 Task: Create a rule from the Agile list, Priority changed -> Complete task in the project AgileDesign if Priority Cleared then Complete Task
Action: Mouse moved to (1160, 104)
Screenshot: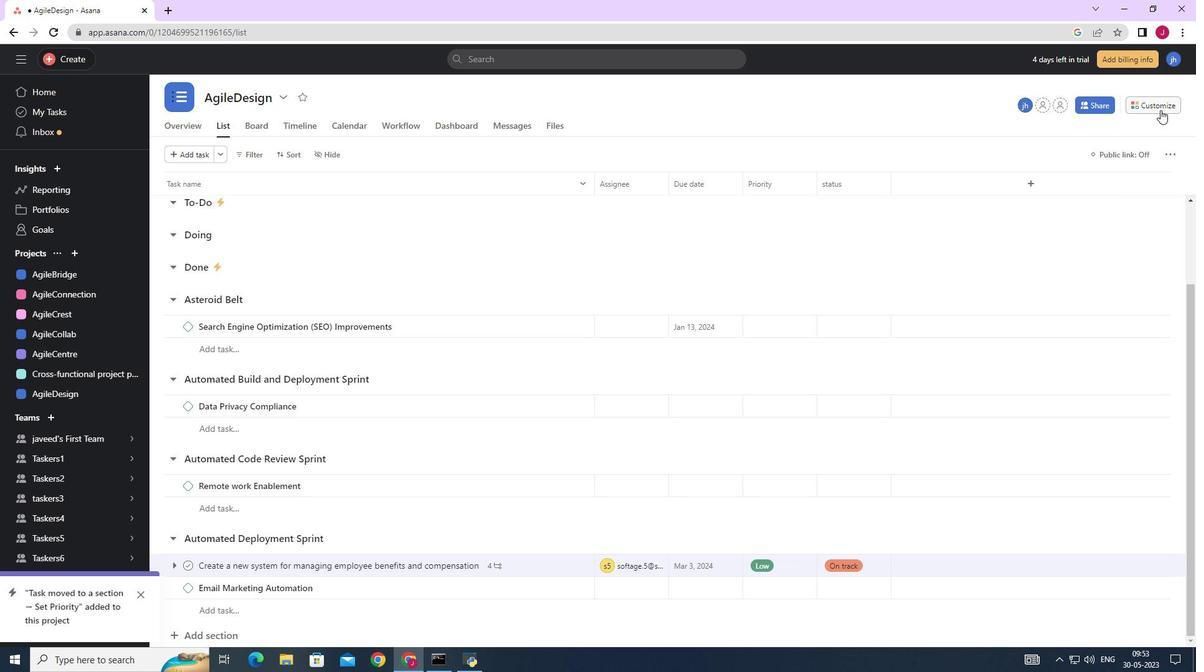 
Action: Mouse pressed left at (1160, 104)
Screenshot: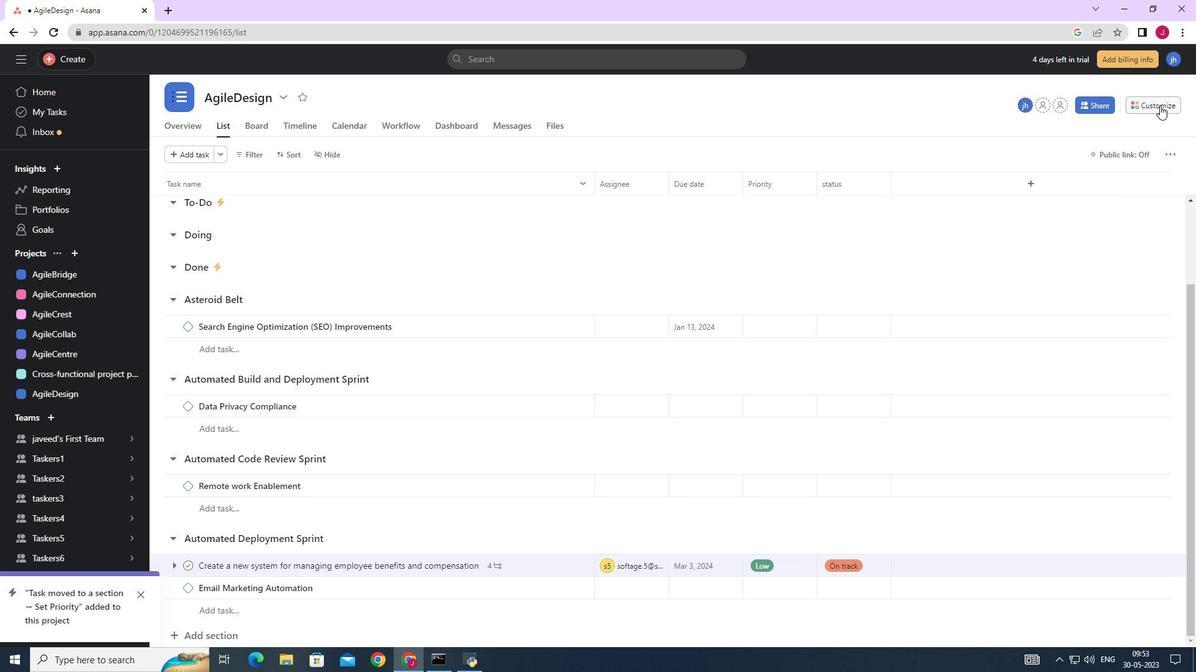 
Action: Mouse moved to (942, 273)
Screenshot: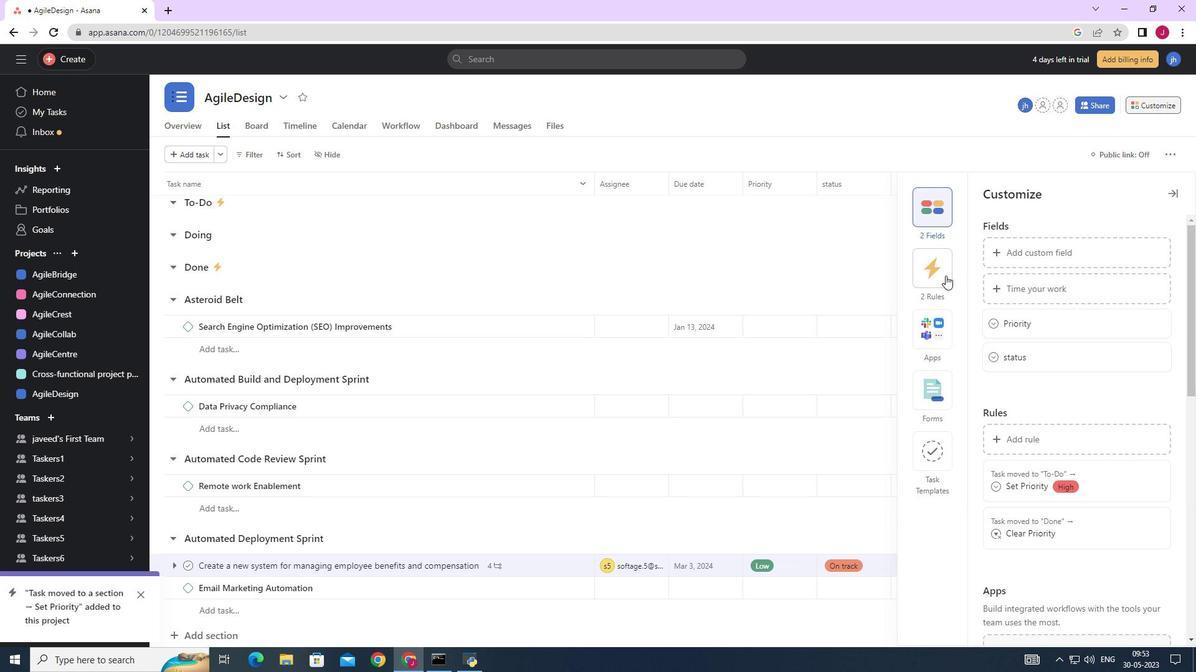 
Action: Mouse pressed left at (942, 273)
Screenshot: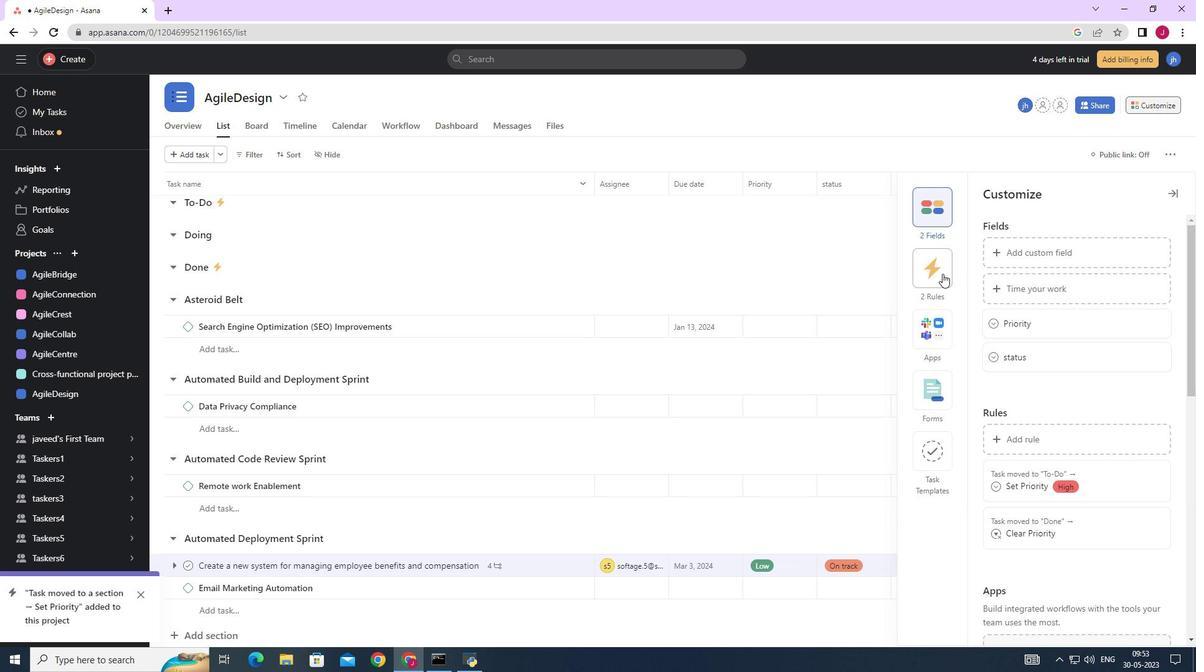 
Action: Mouse moved to (1038, 253)
Screenshot: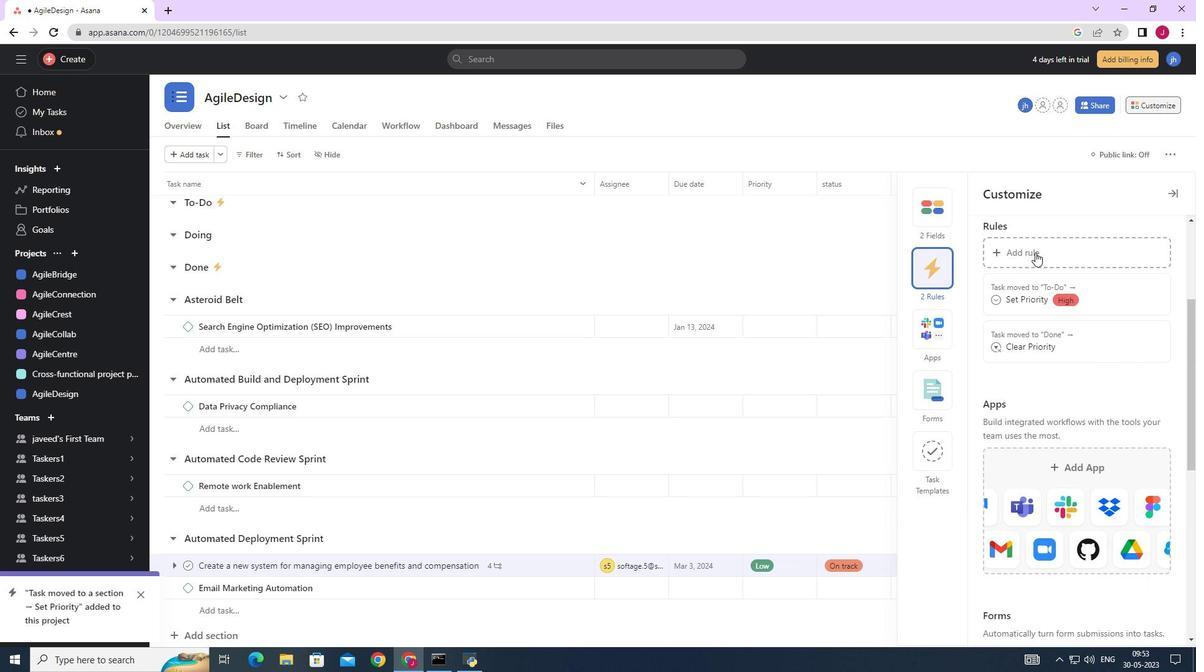
Action: Mouse pressed left at (1038, 253)
Screenshot: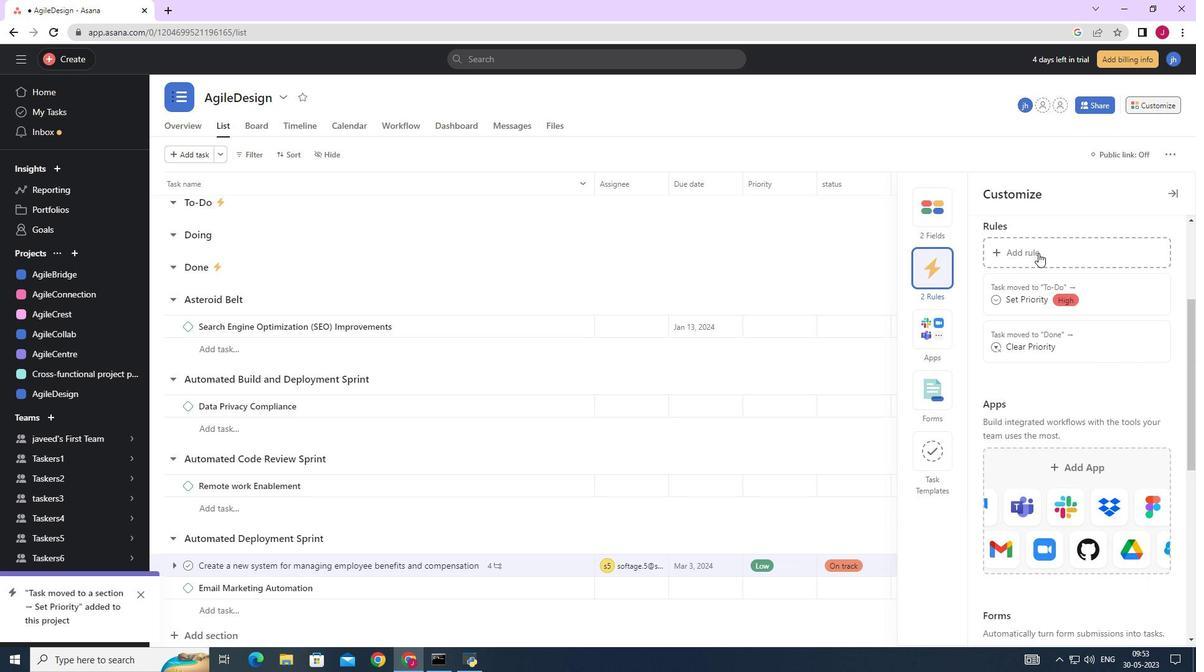 
Action: Mouse moved to (267, 160)
Screenshot: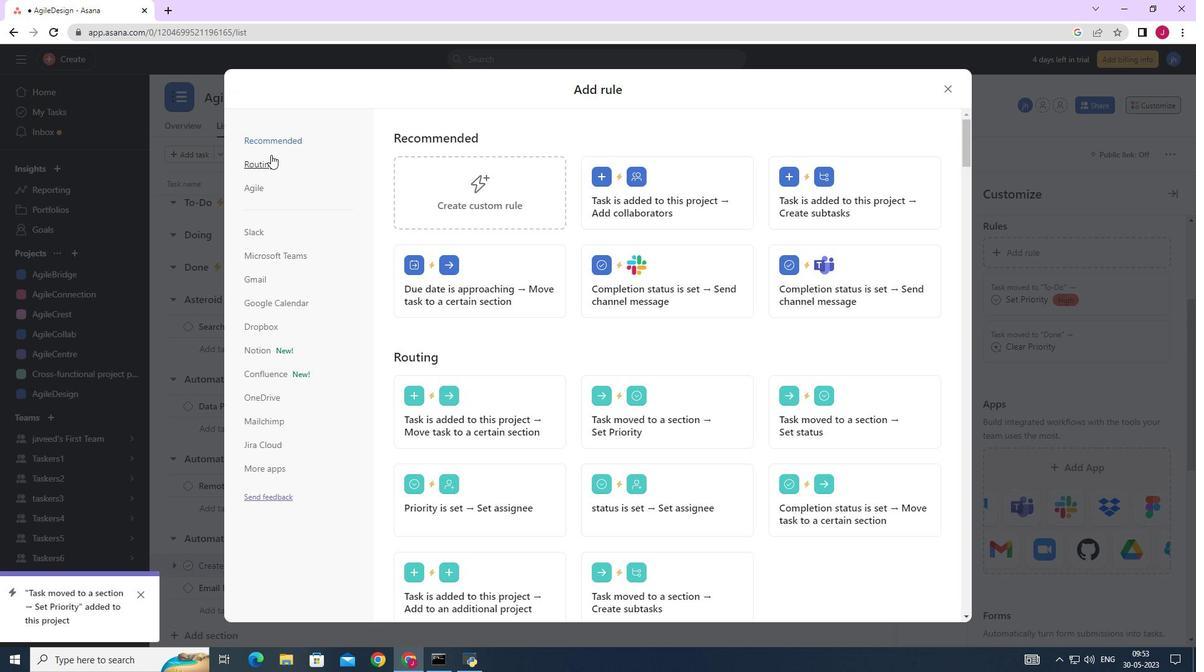 
Action: Mouse pressed left at (267, 160)
Screenshot: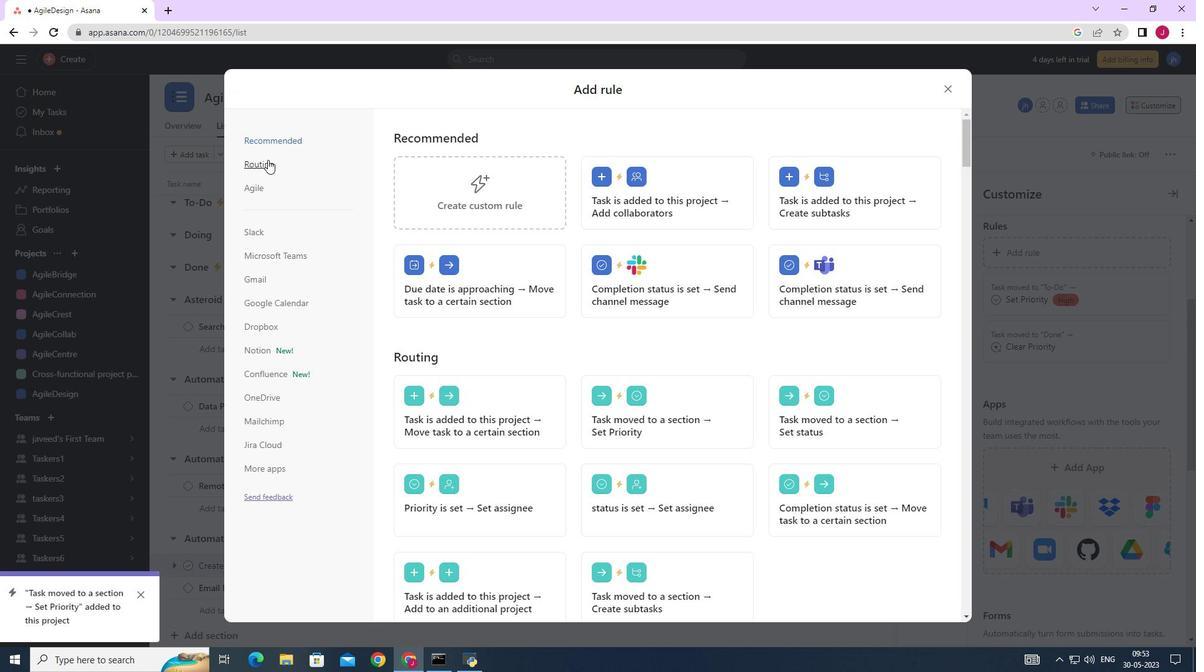 
Action: Mouse moved to (682, 188)
Screenshot: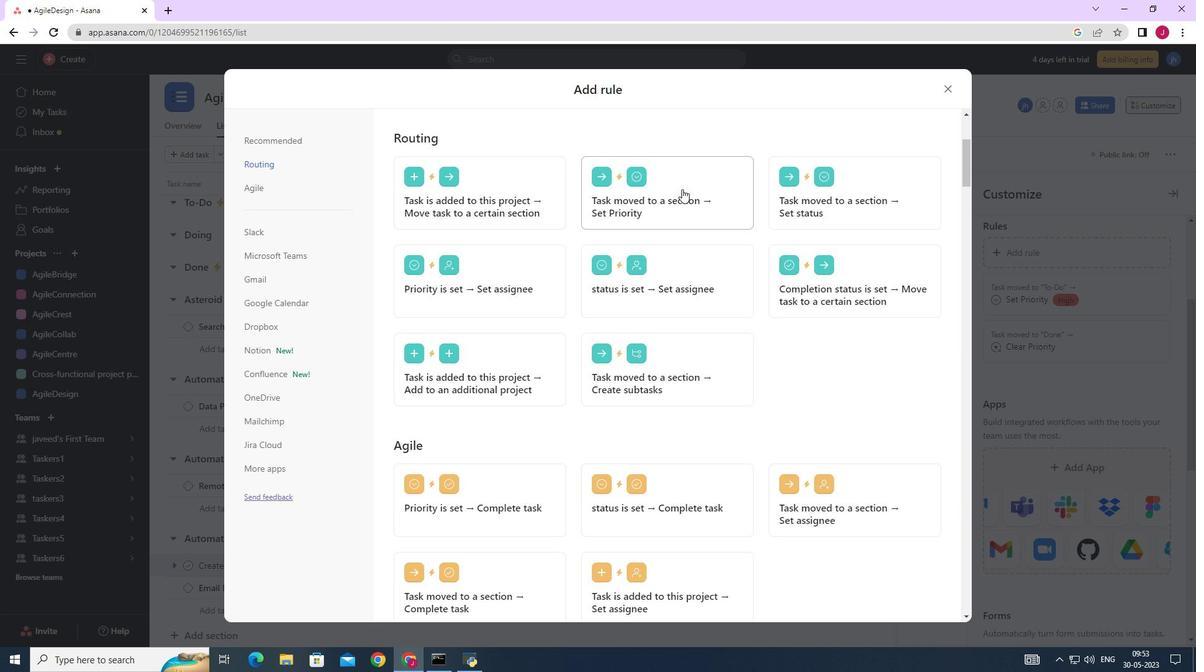 
Action: Mouse pressed left at (682, 188)
Screenshot: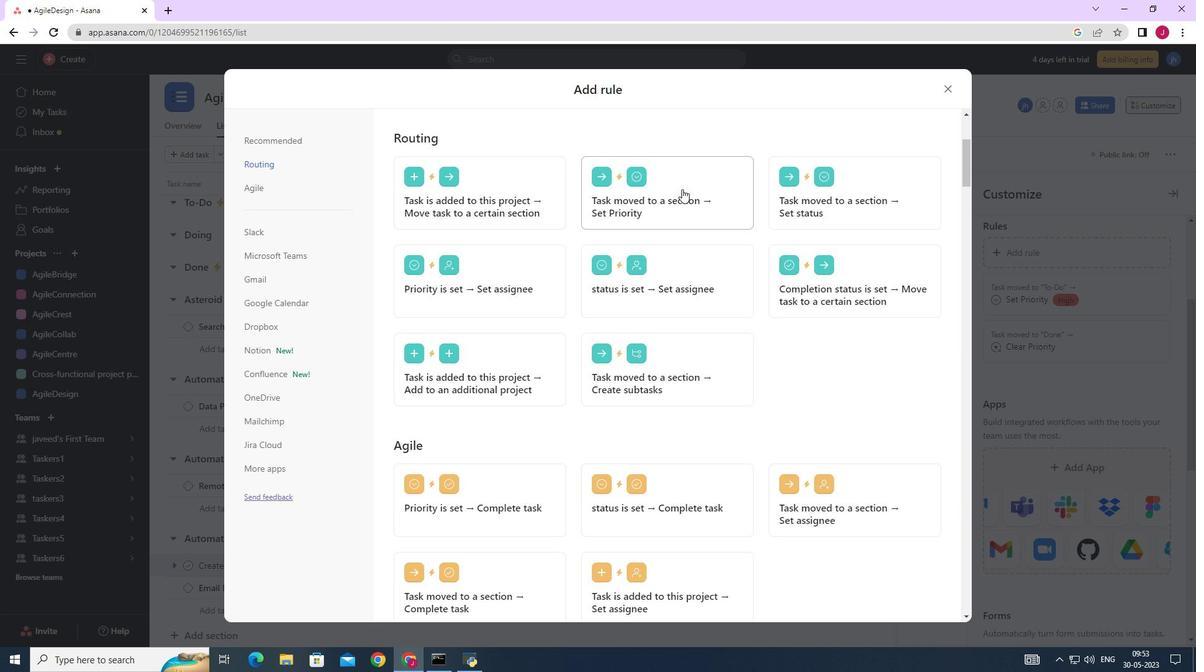 
Action: Mouse moved to (944, 87)
Screenshot: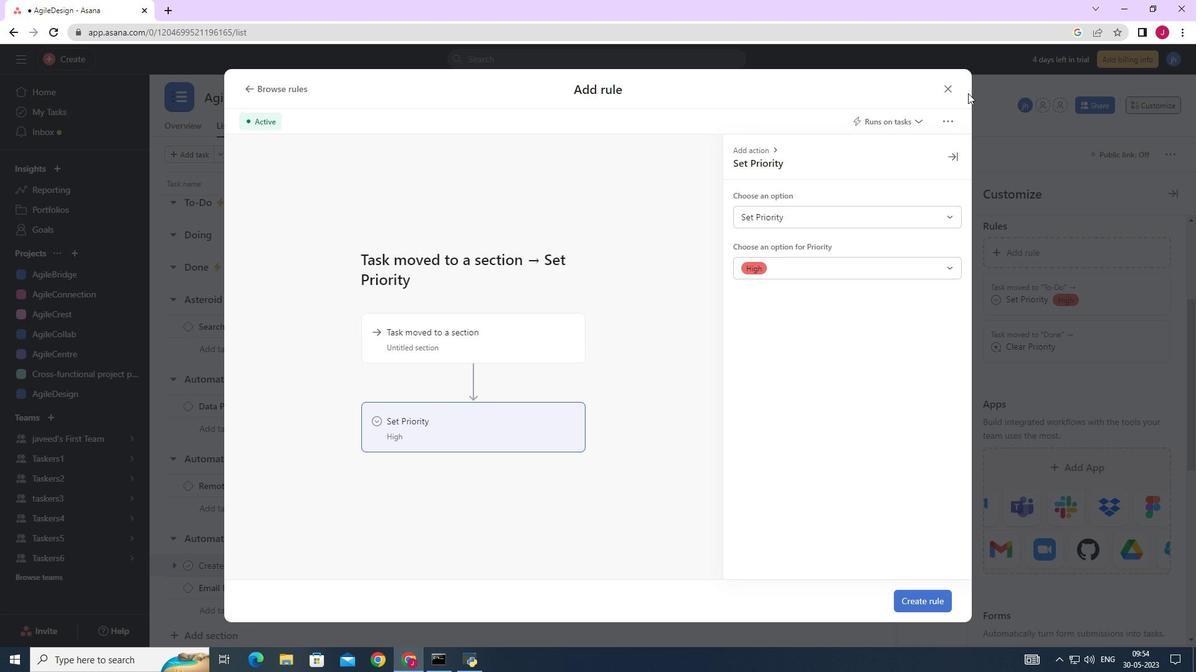 
Action: Mouse pressed left at (944, 87)
Screenshot: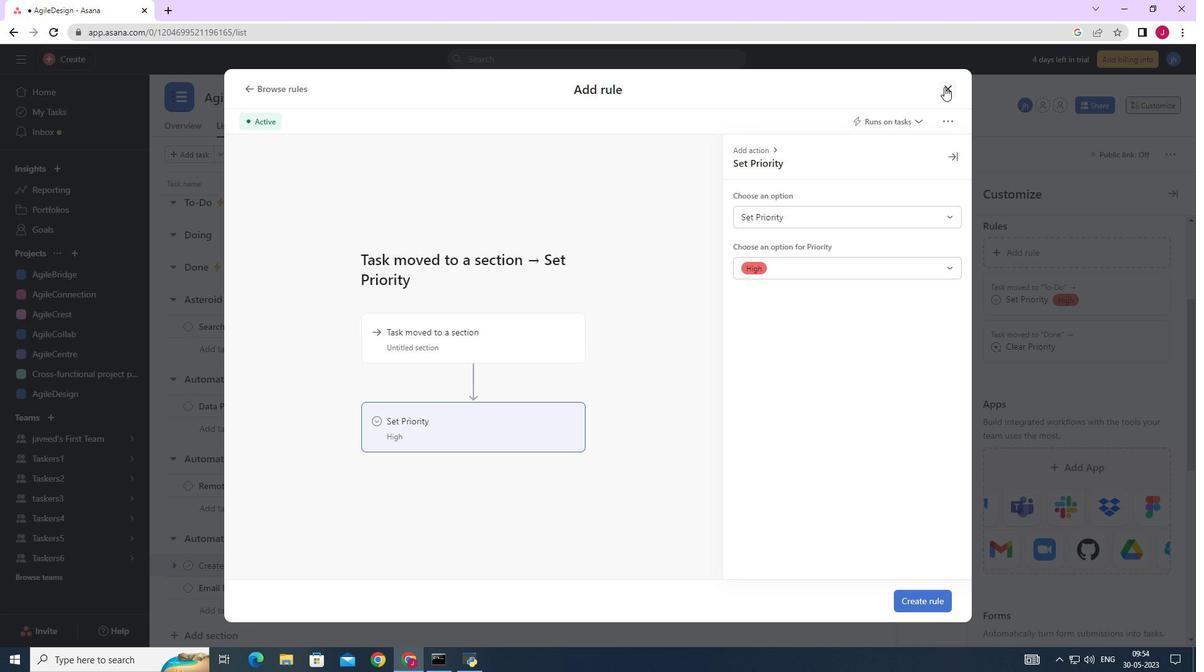 
Action: Mouse moved to (935, 259)
Screenshot: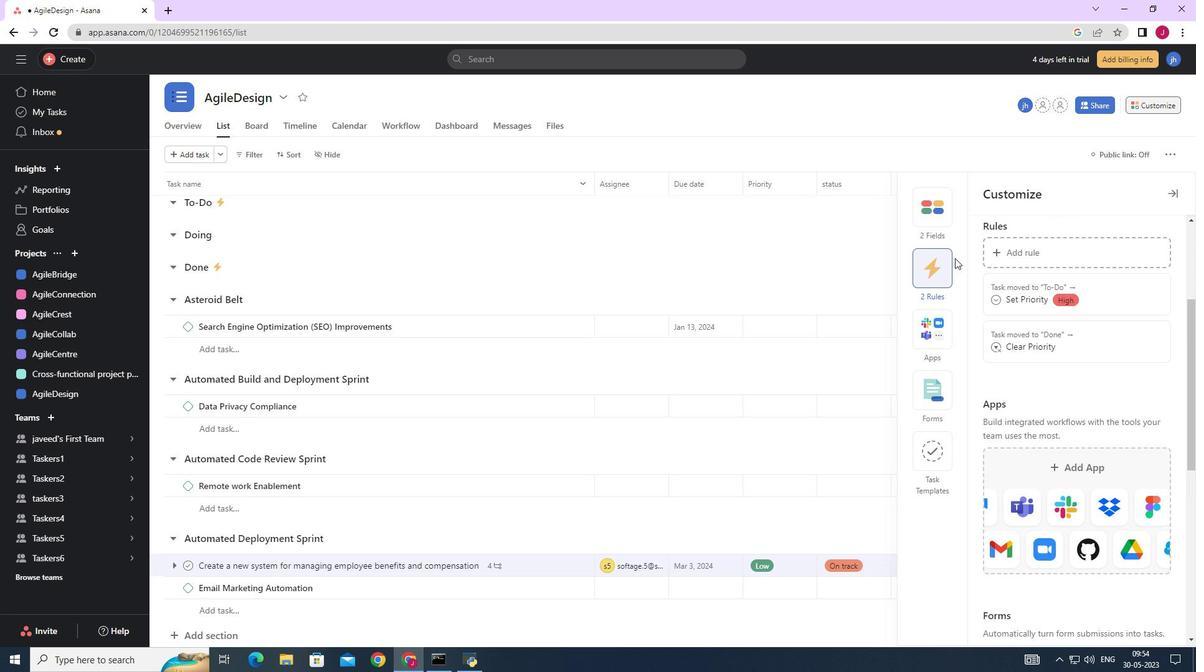 
Action: Mouse pressed left at (935, 259)
Screenshot: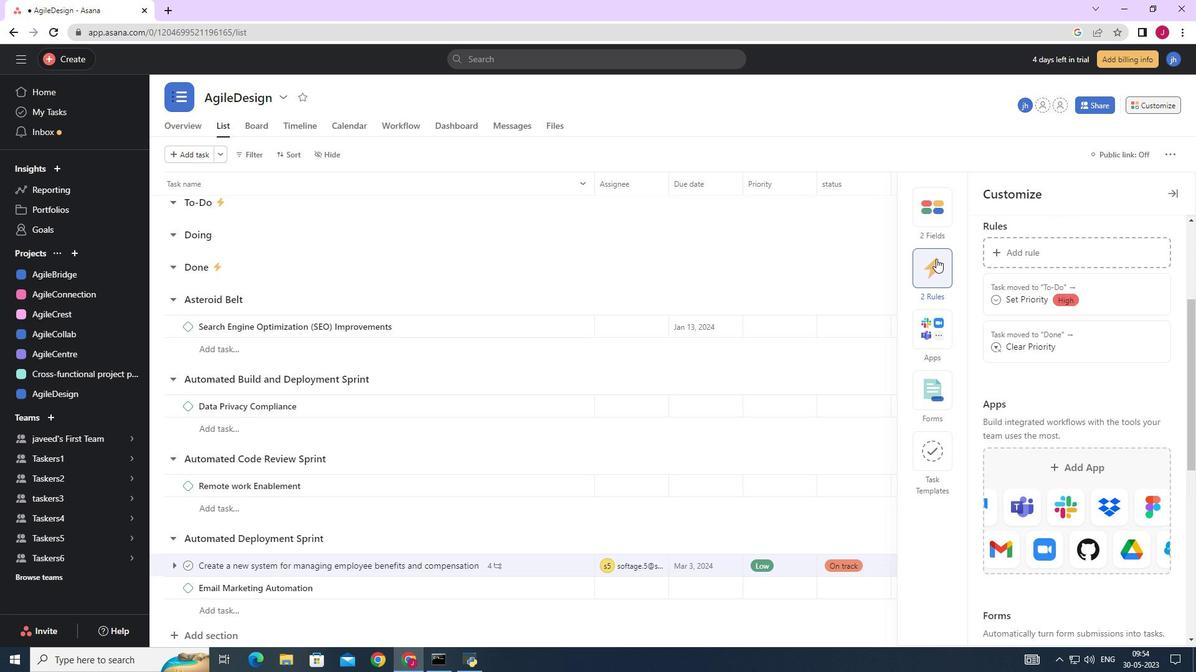 
Action: Mouse moved to (935, 259)
Screenshot: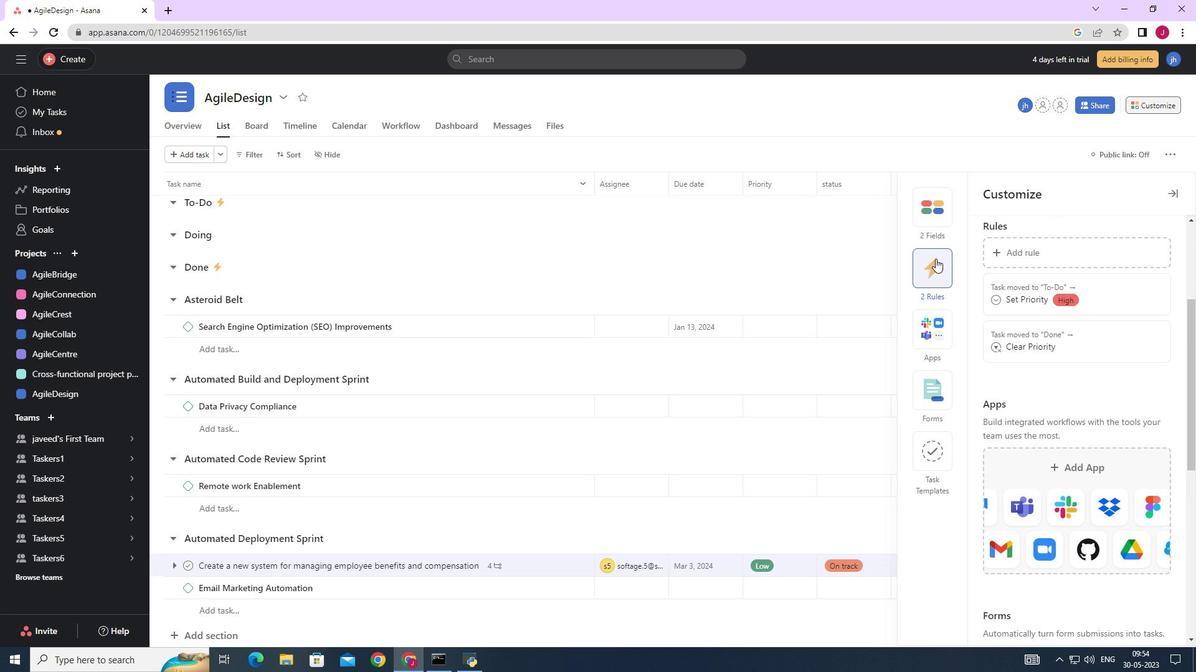 
Action: Mouse pressed left at (935, 259)
Screenshot: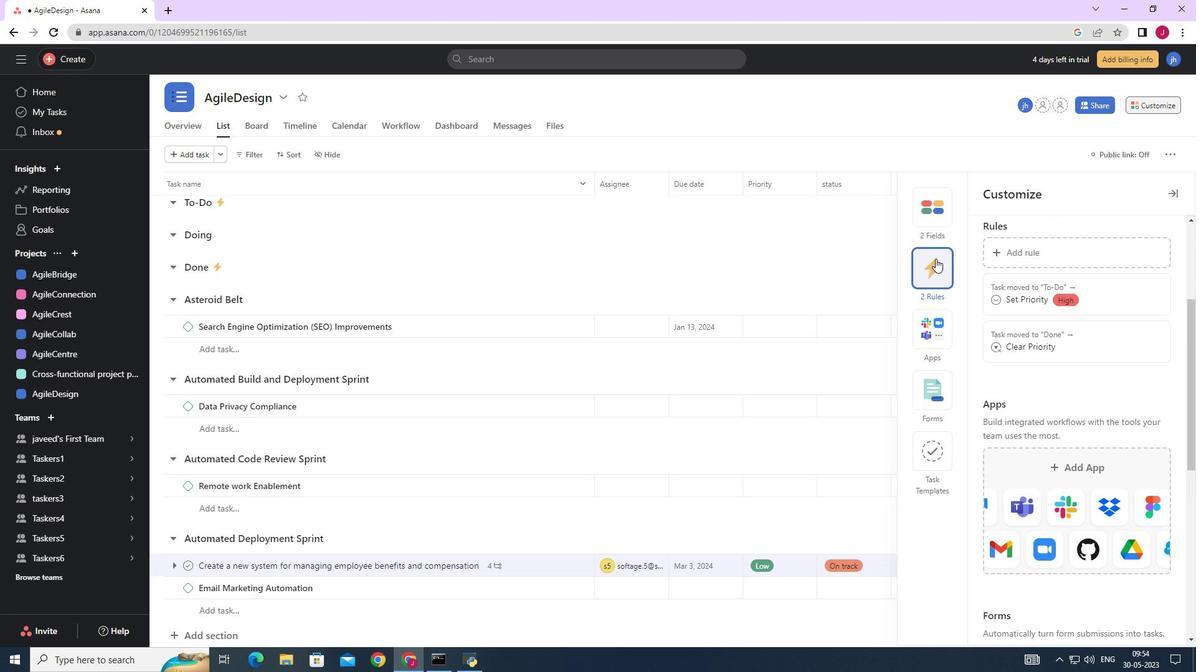 
Action: Mouse moved to (1028, 263)
Screenshot: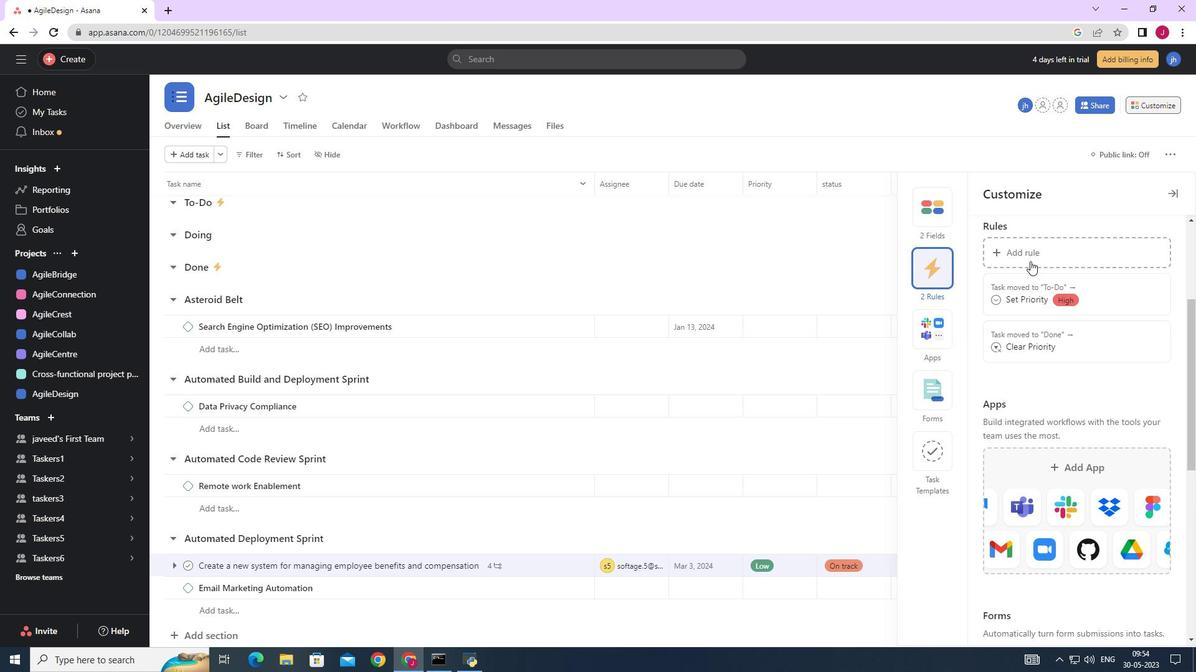 
Action: Mouse scrolled (1028, 264) with delta (0, 0)
Screenshot: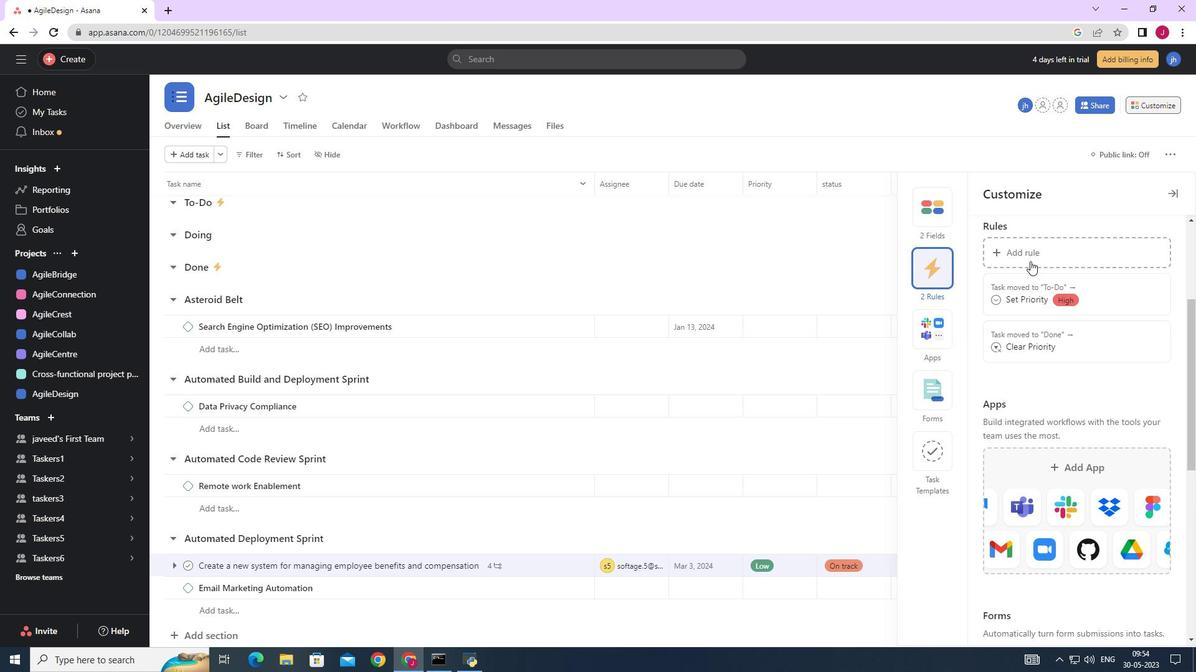 
Action: Mouse scrolled (1028, 264) with delta (0, 0)
Screenshot: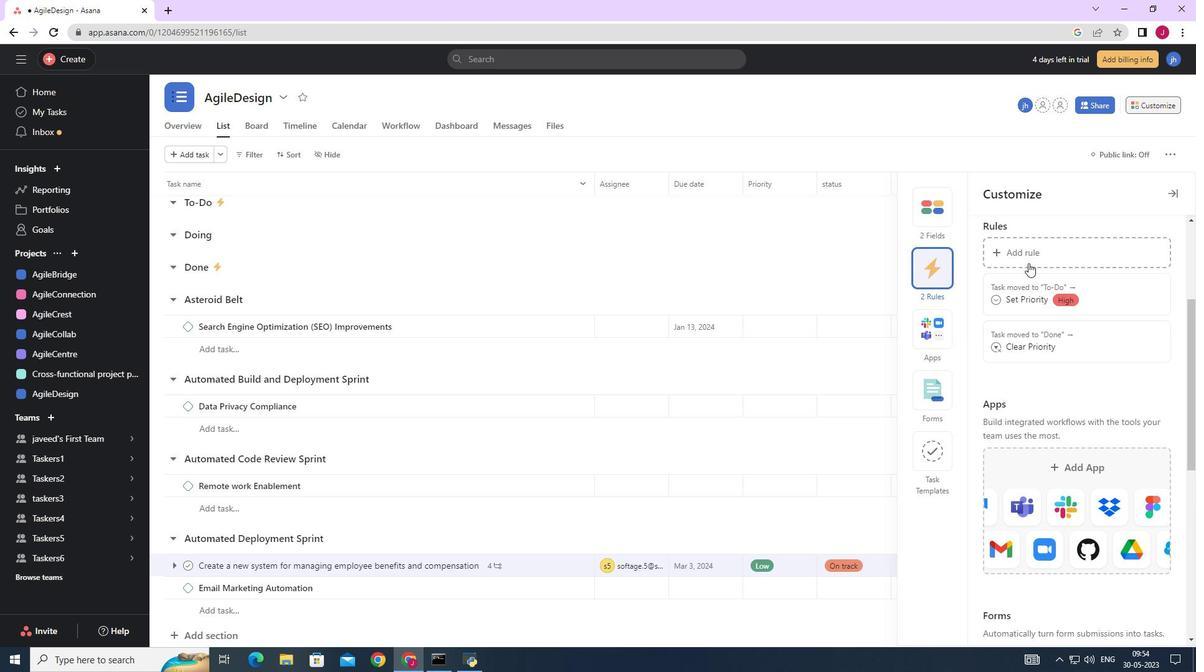 
Action: Mouse scrolled (1028, 264) with delta (0, 0)
Screenshot: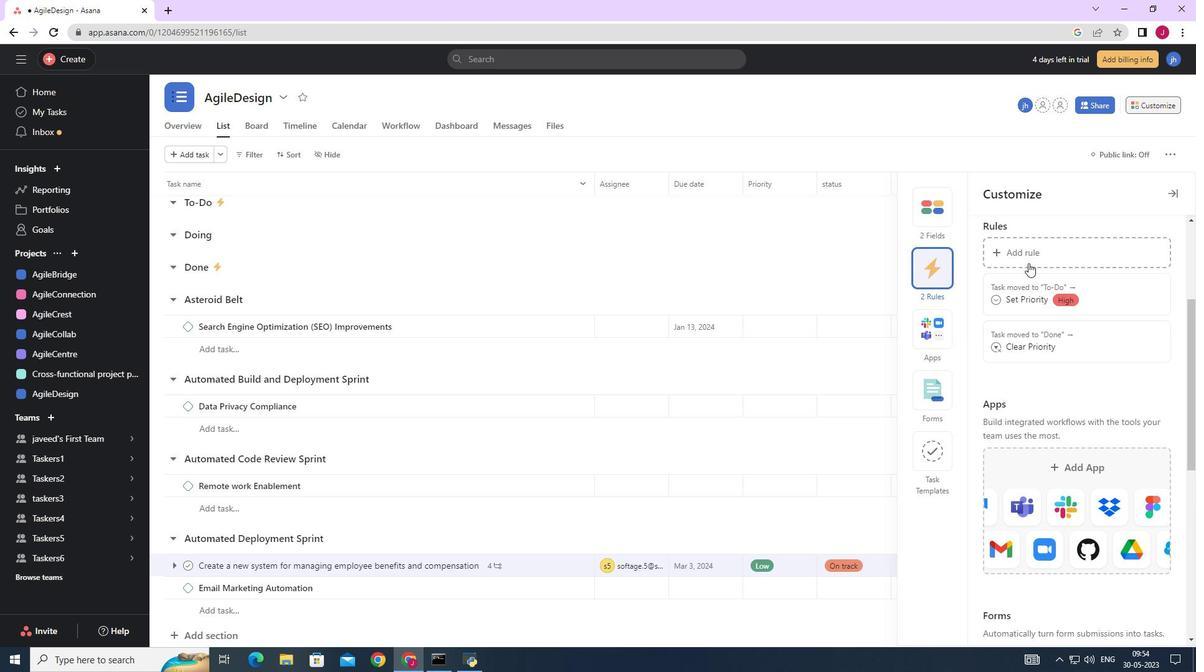 
Action: Mouse scrolled (1028, 264) with delta (0, 0)
Screenshot: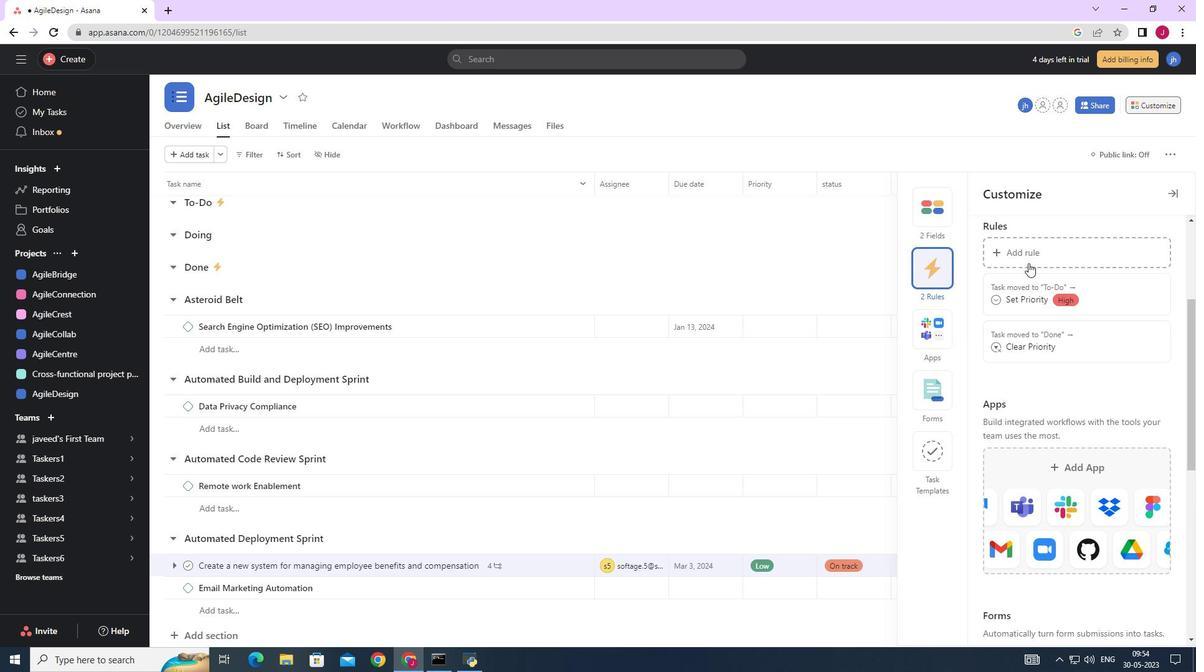 
Action: Mouse moved to (1026, 267)
Screenshot: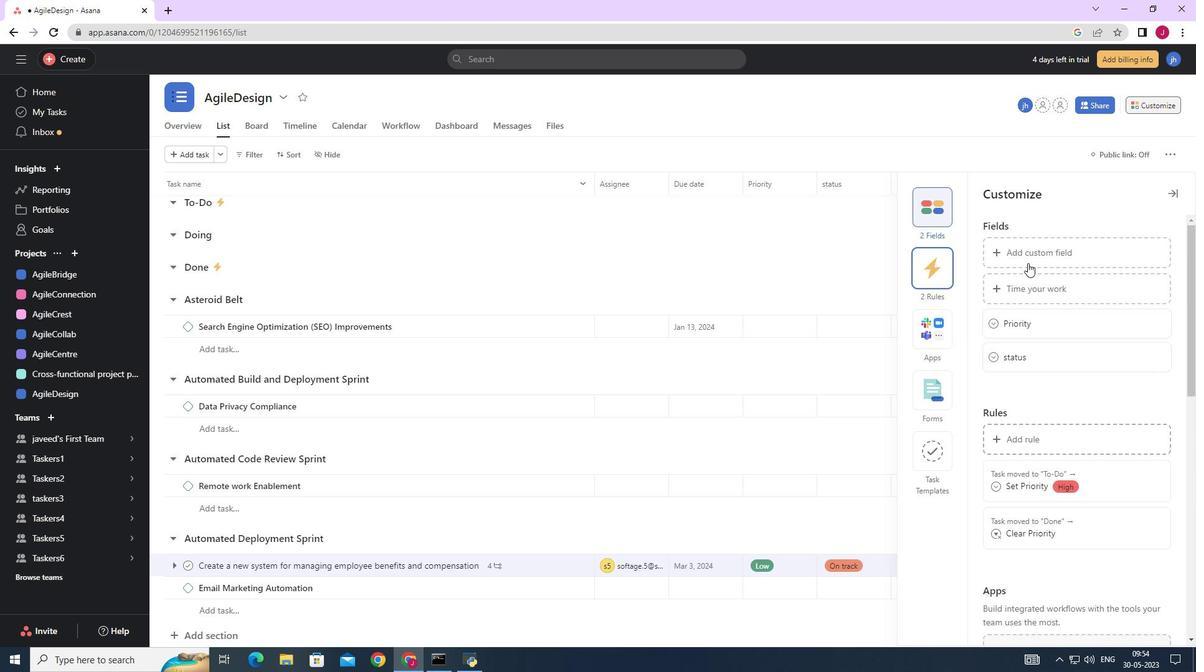 
Action: Mouse scrolled (1026, 267) with delta (0, 0)
Screenshot: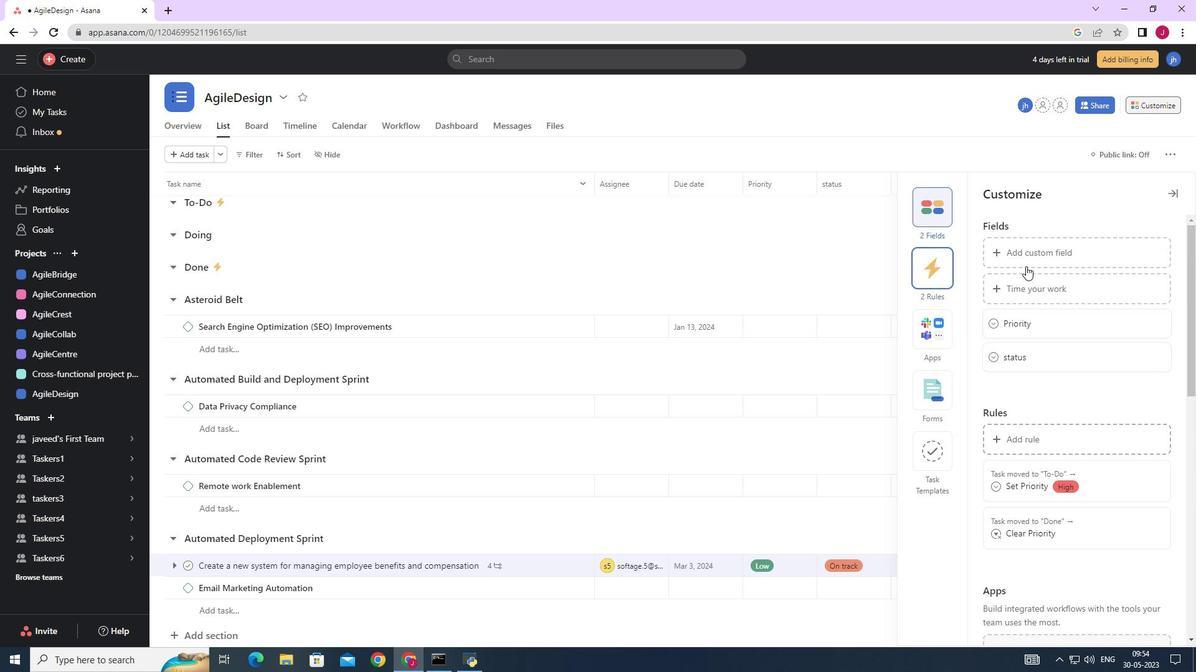 
Action: Mouse scrolled (1026, 267) with delta (0, 0)
Screenshot: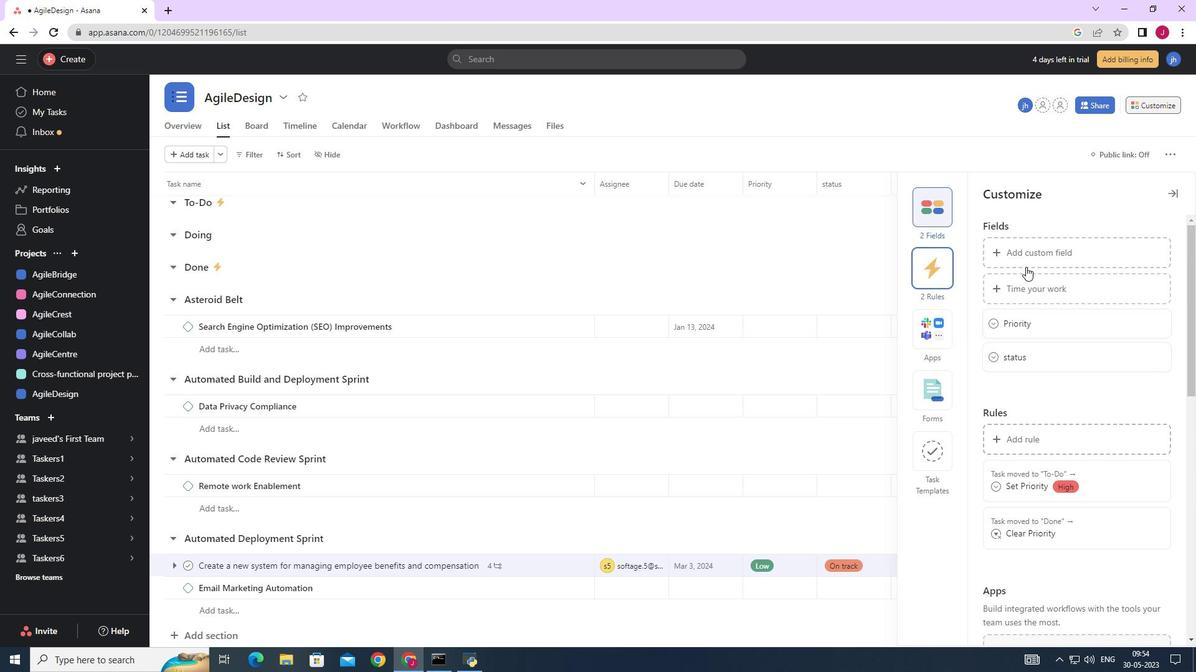 
Action: Mouse scrolled (1026, 267) with delta (0, 0)
Screenshot: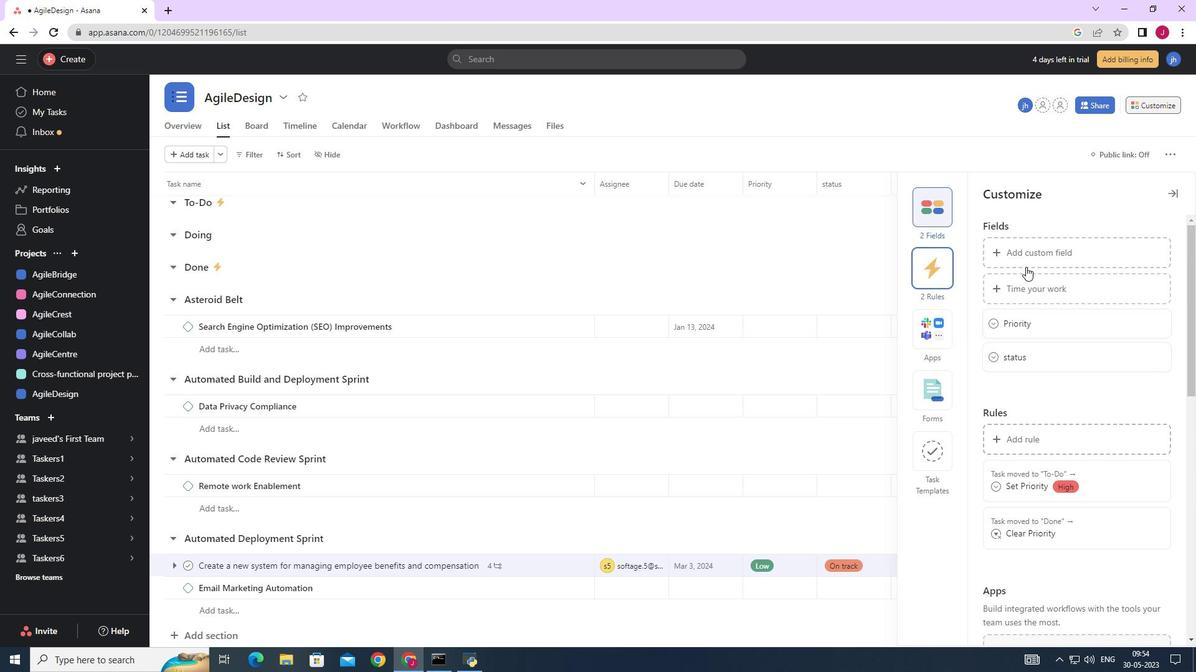 
Action: Mouse scrolled (1026, 267) with delta (0, 0)
Screenshot: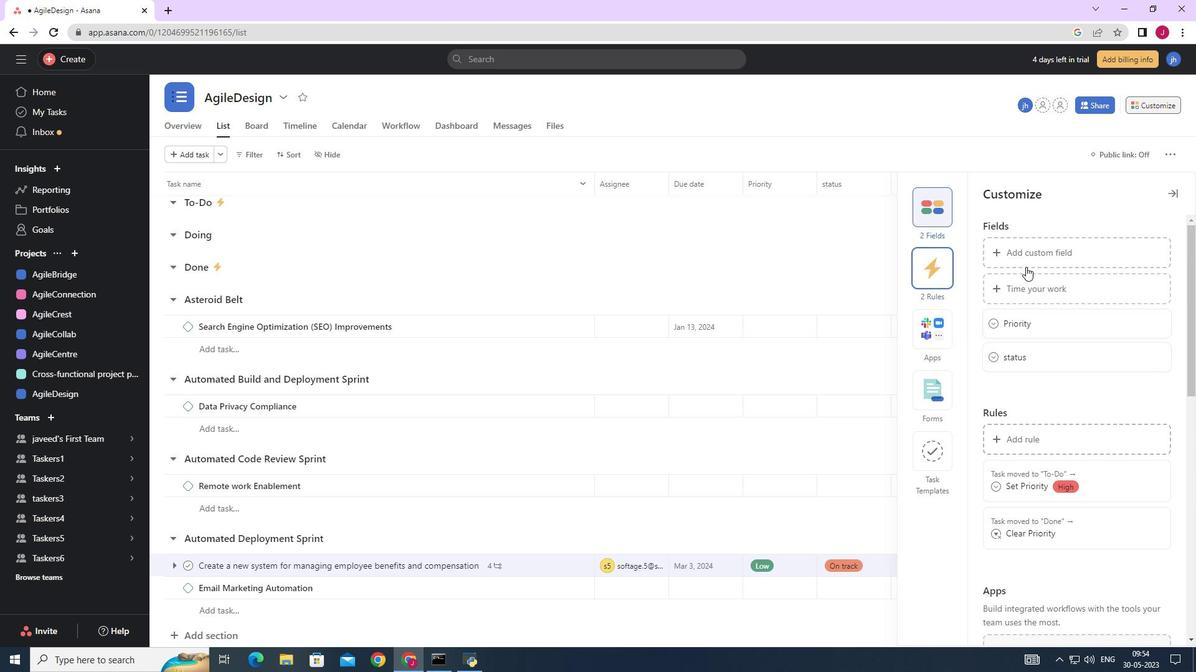 
Action: Mouse moved to (942, 263)
Screenshot: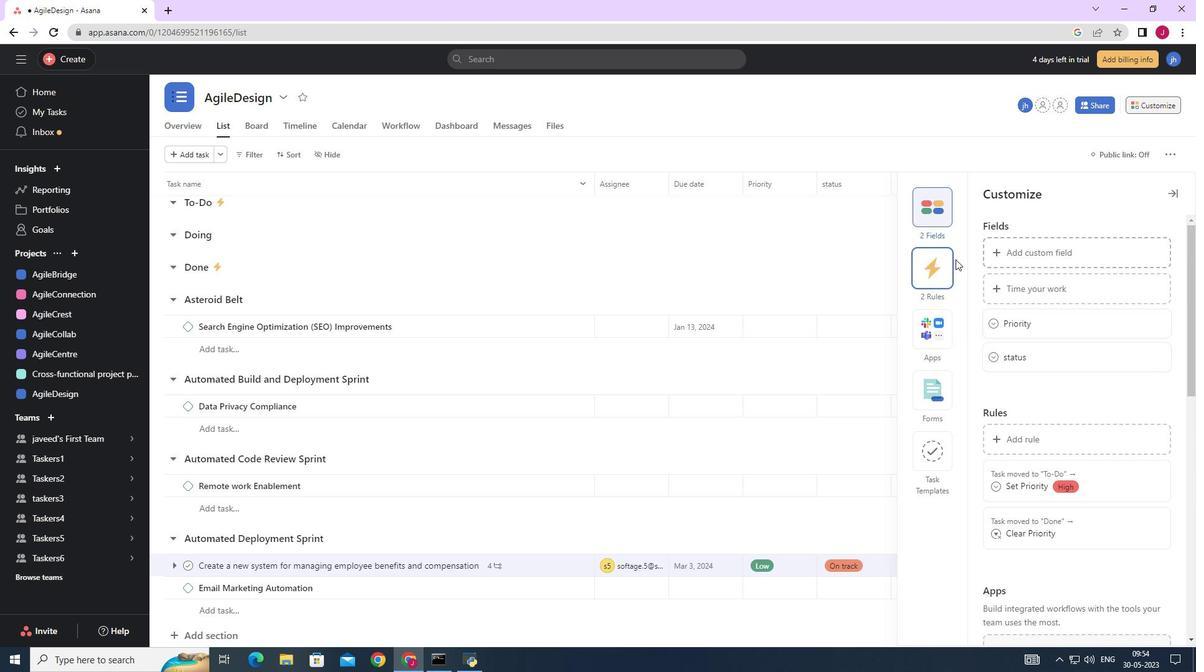 
Action: Mouse pressed left at (942, 263)
Screenshot: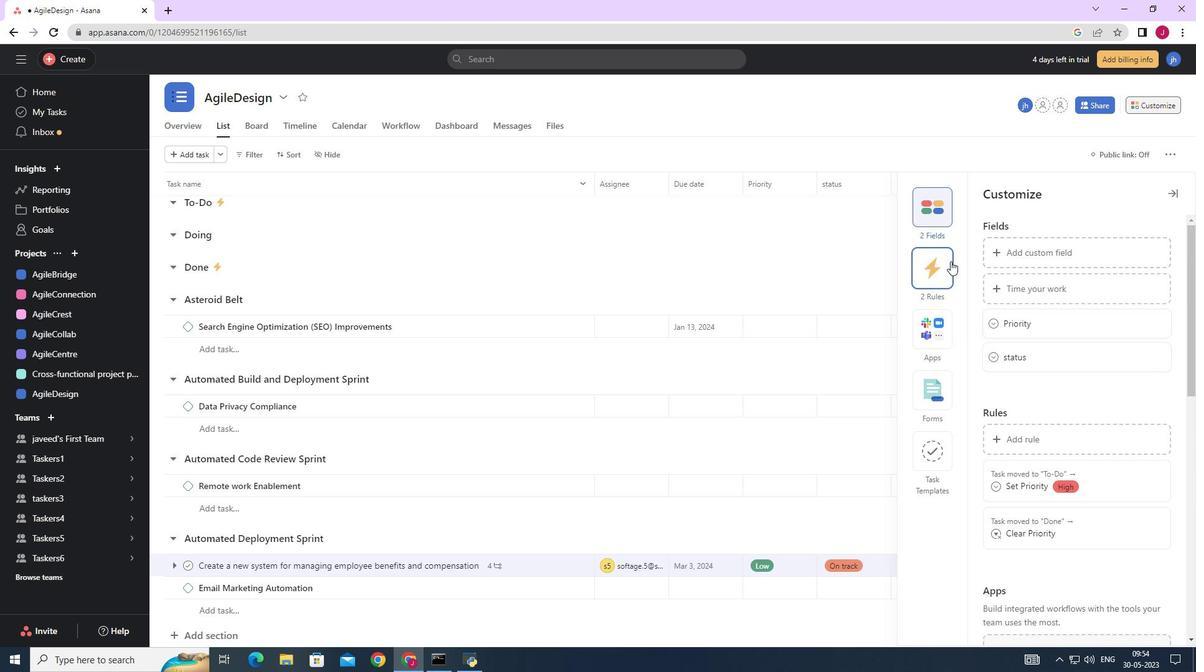 
Action: Mouse moved to (1027, 244)
Screenshot: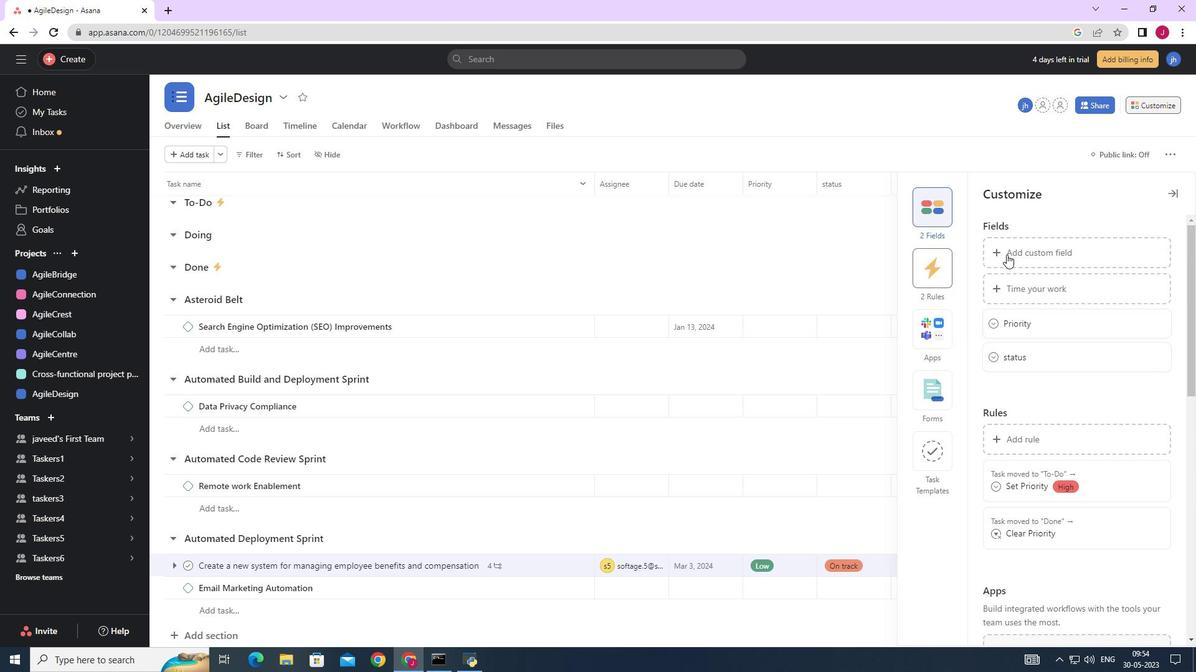 
Action: Mouse pressed left at (1027, 244)
Screenshot: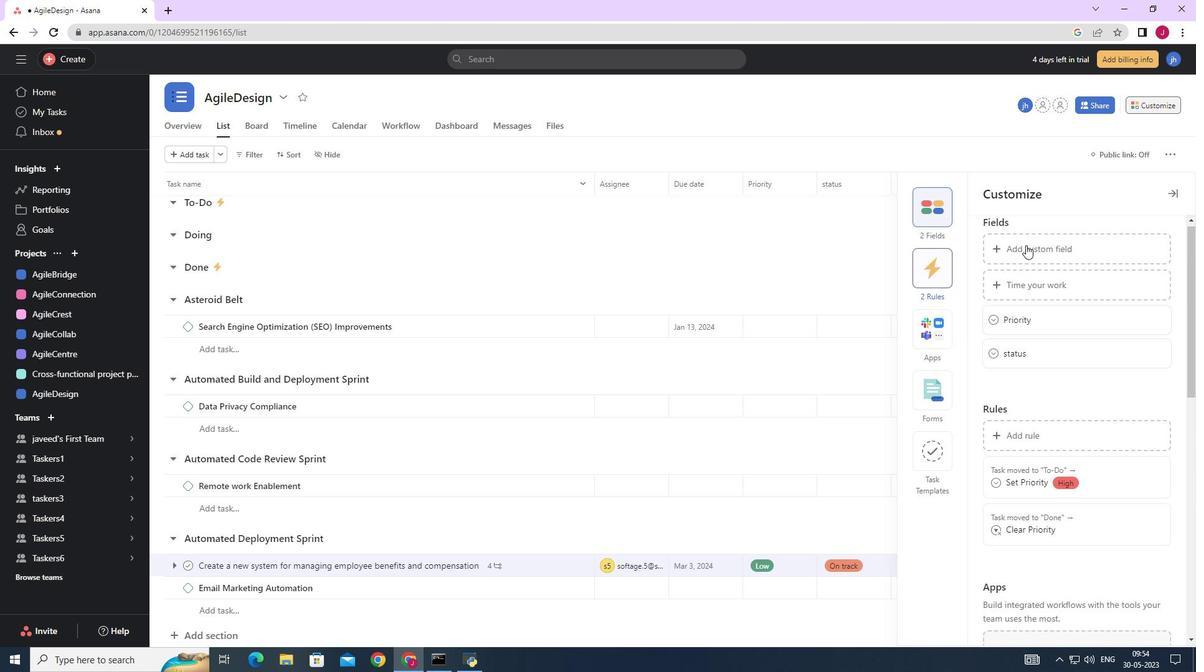 
Action: Mouse moved to (946, 269)
Screenshot: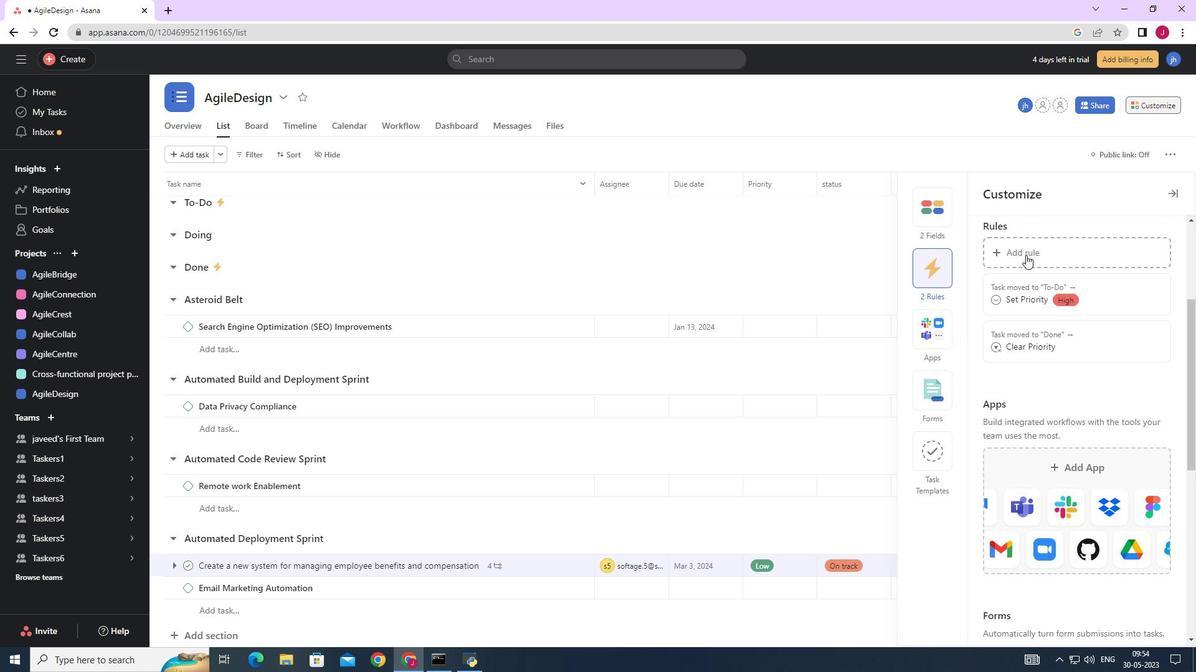 
Action: Mouse scrolled (946, 269) with delta (0, 0)
Screenshot: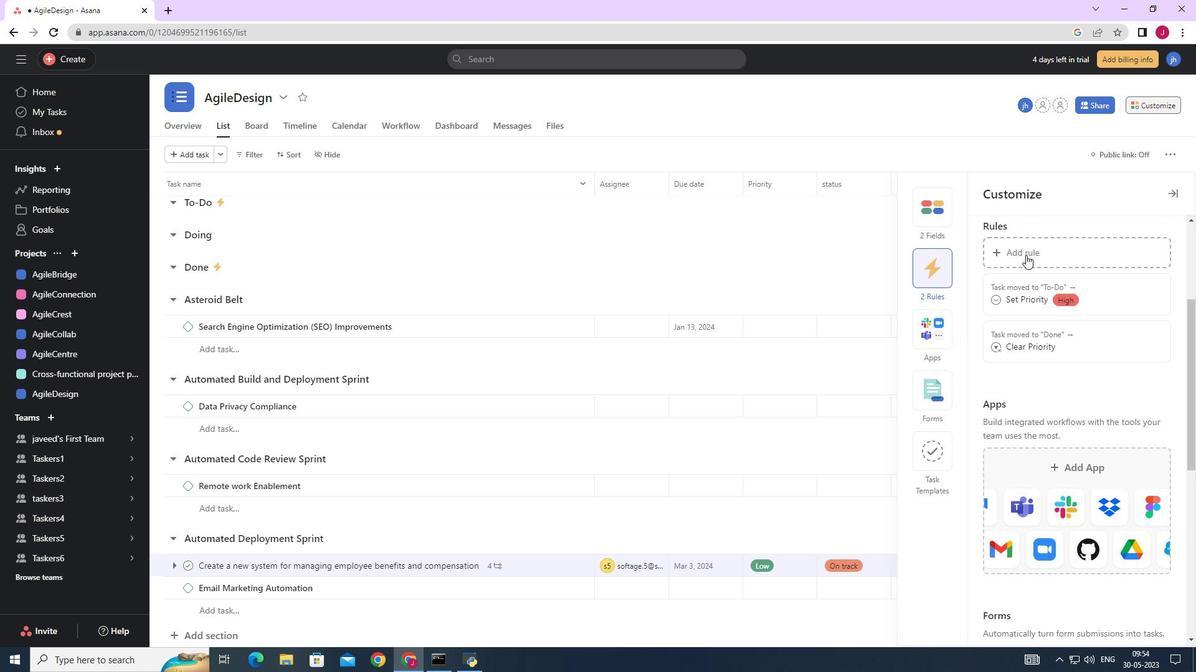 
Action: Mouse scrolled (946, 269) with delta (0, 0)
Screenshot: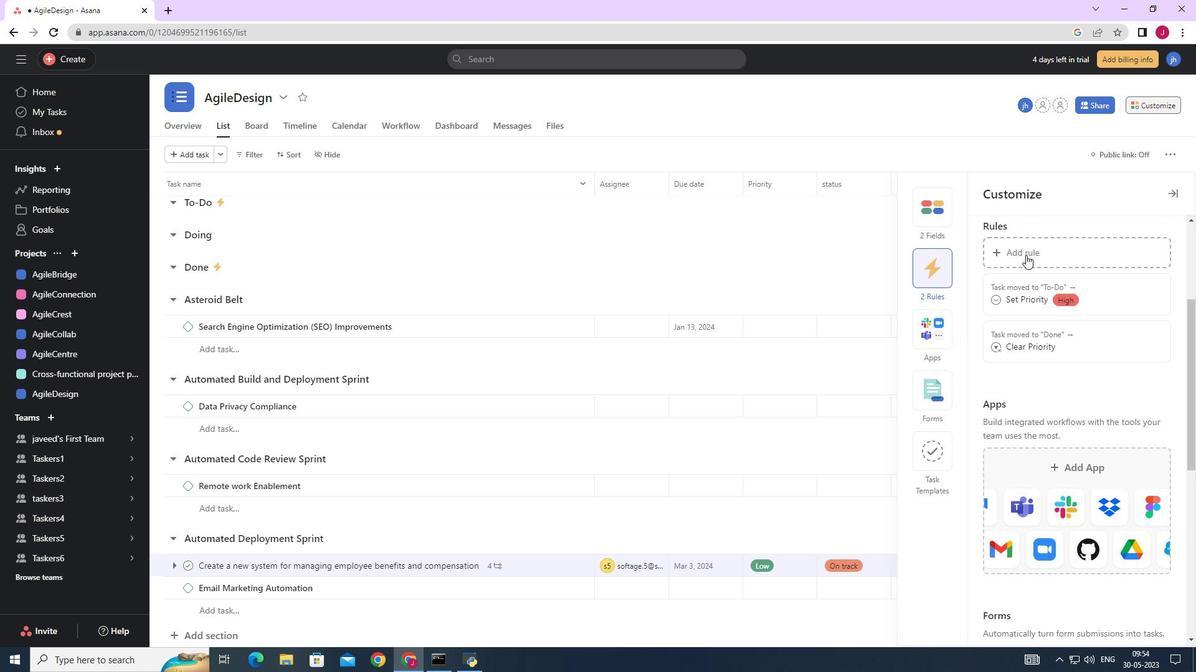 
Action: Mouse scrolled (946, 269) with delta (0, 0)
Screenshot: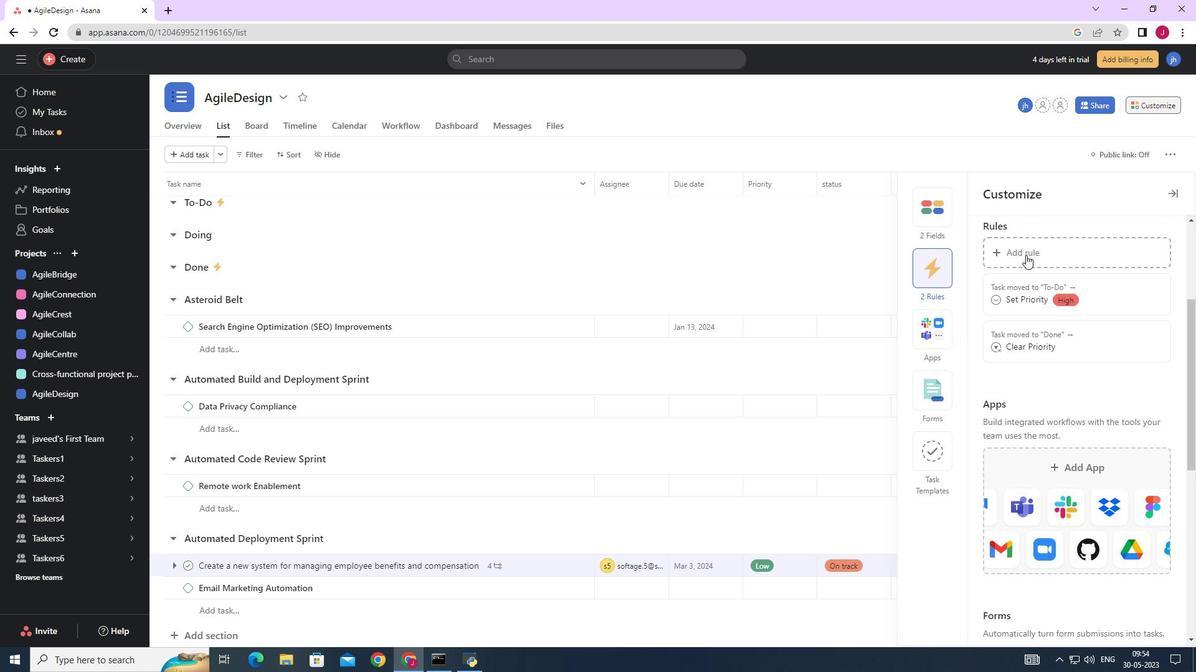 
Action: Mouse moved to (1175, 200)
Screenshot: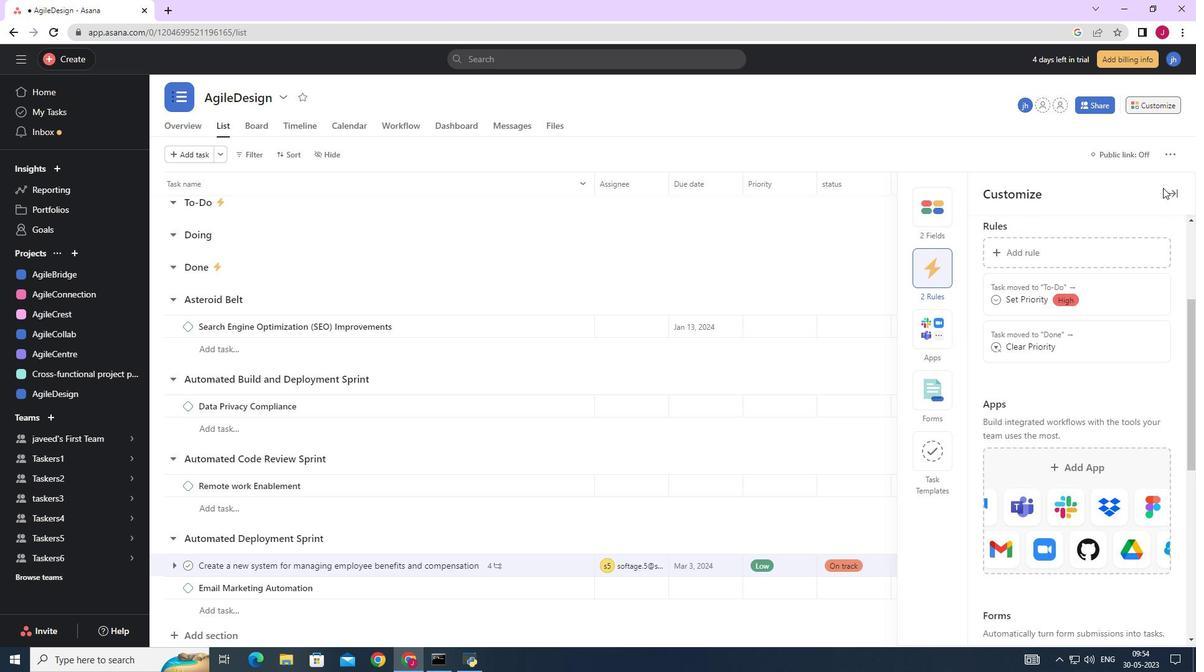 
Action: Mouse pressed left at (1175, 200)
Screenshot: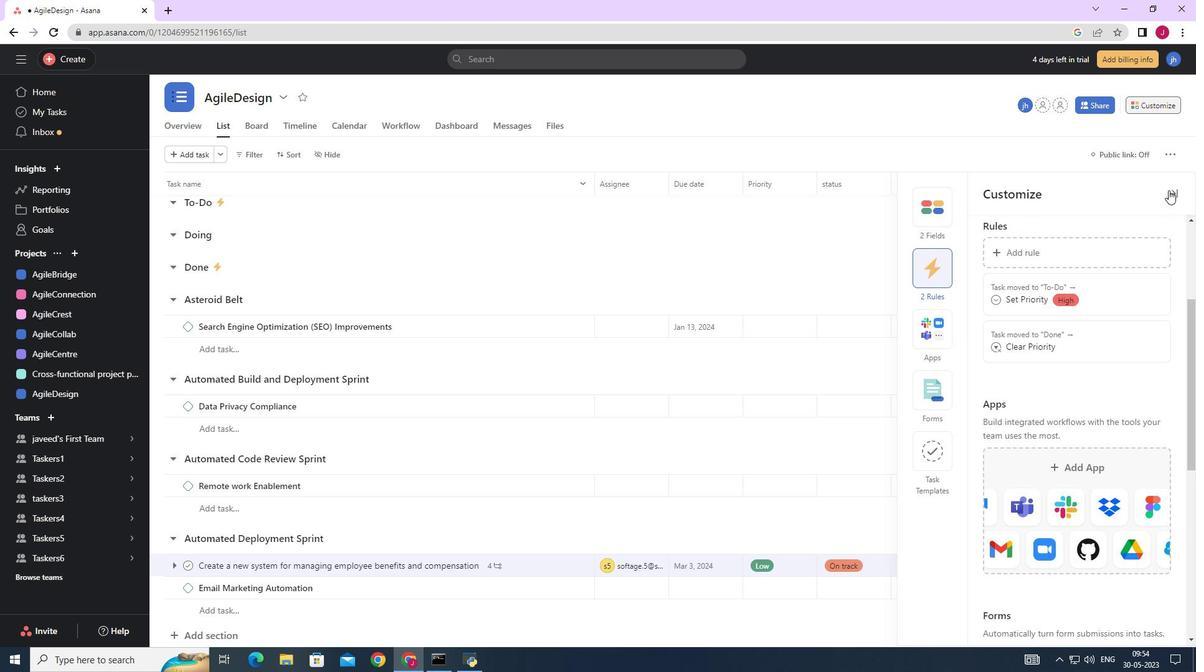 
Action: Mouse moved to (1165, 107)
Screenshot: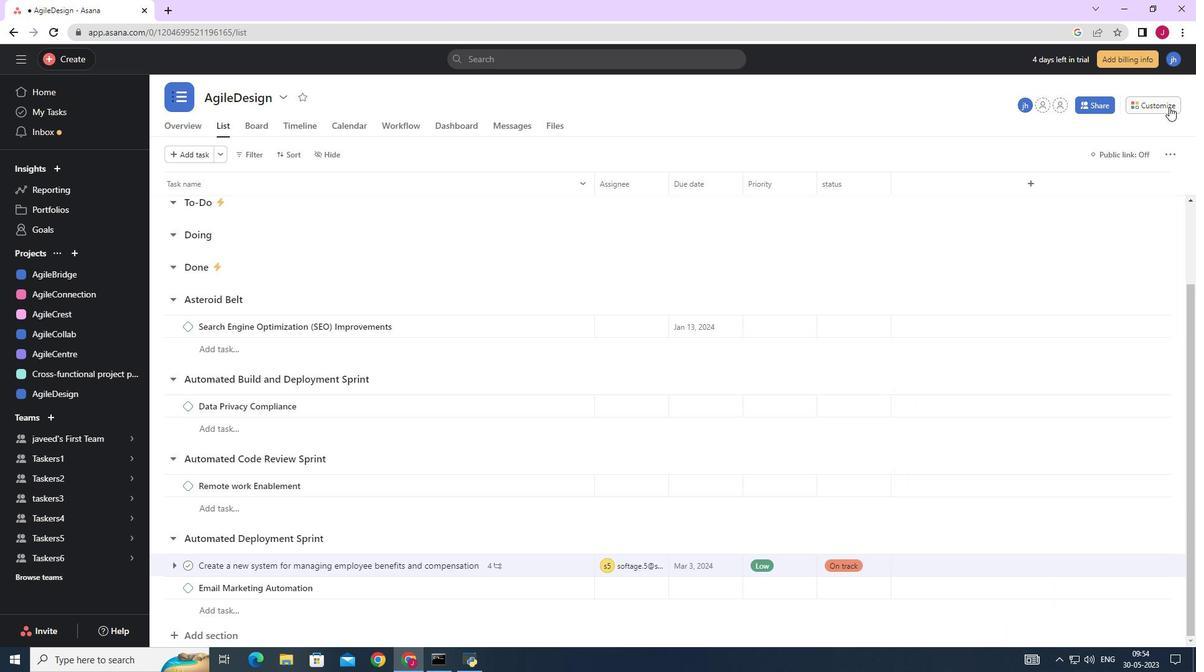 
Action: Mouse pressed left at (1165, 107)
Screenshot: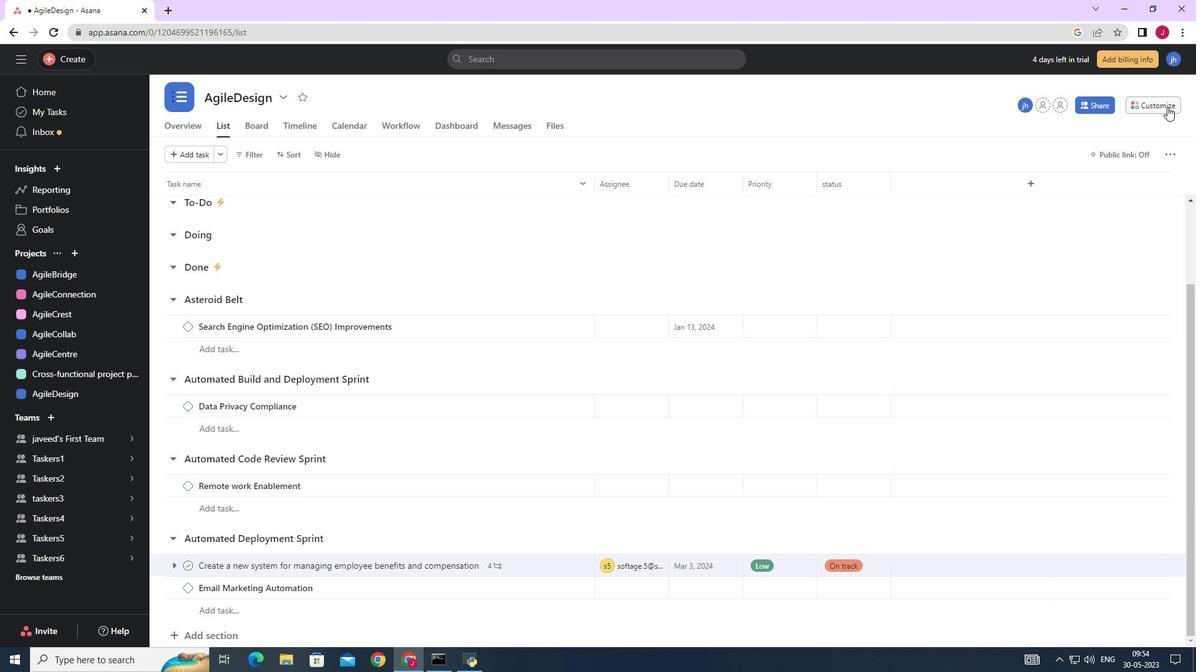 
Action: Mouse moved to (942, 271)
Screenshot: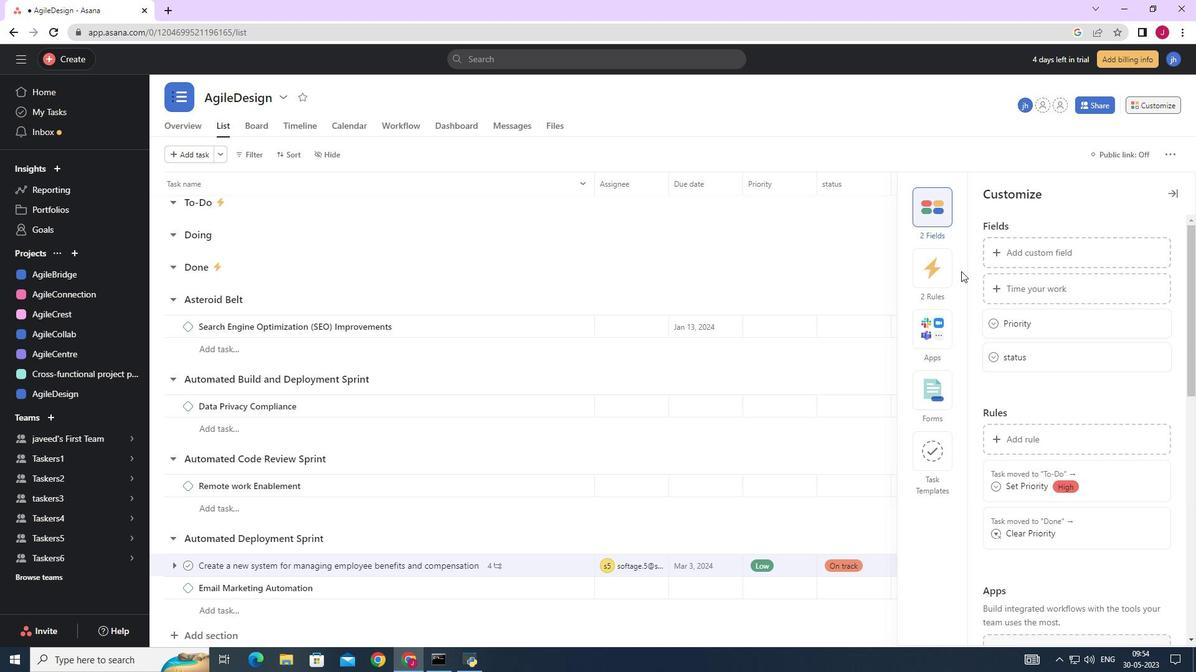 
Action: Mouse pressed left at (942, 271)
Screenshot: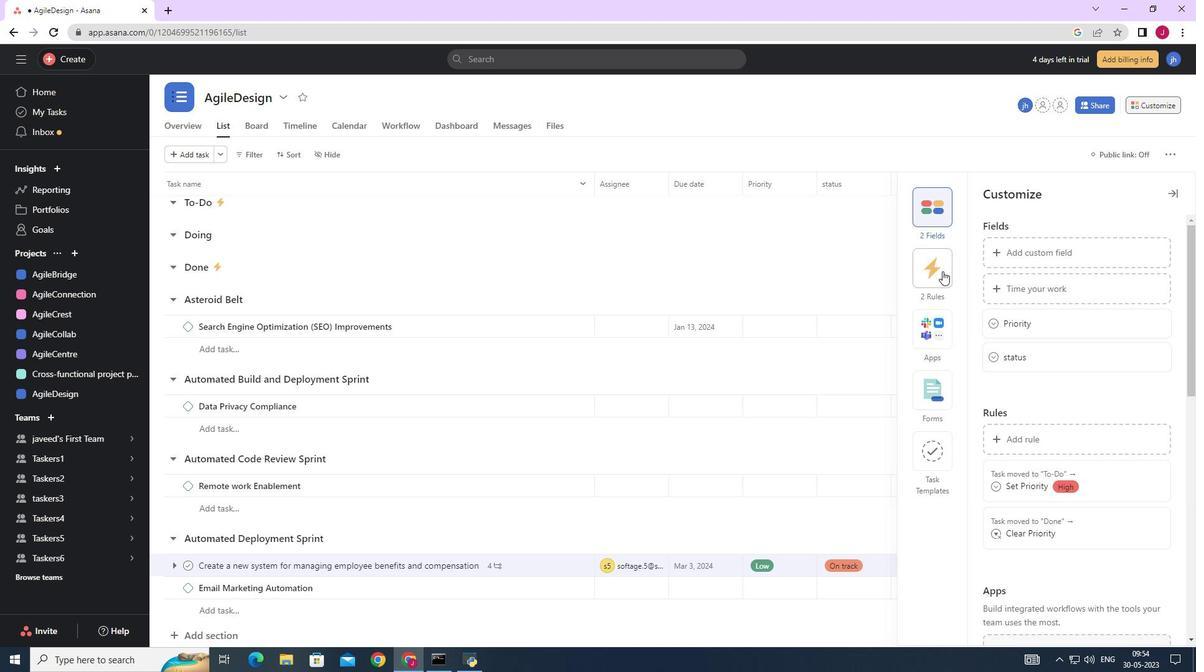 
Action: Mouse moved to (1028, 251)
Screenshot: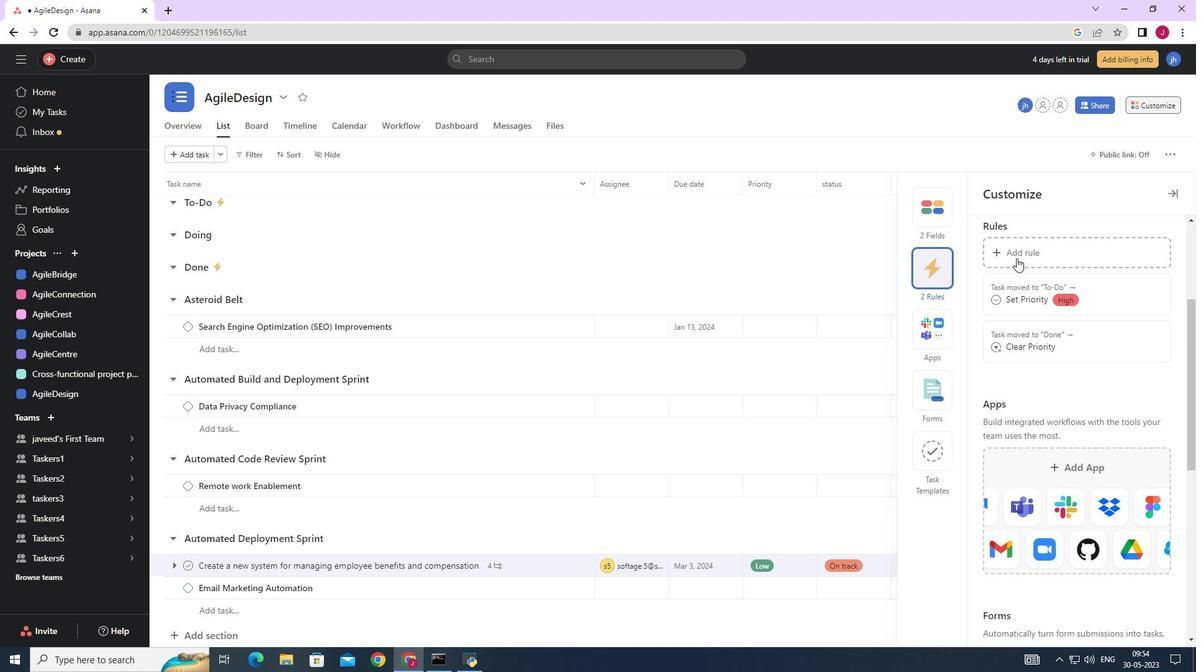 
Action: Mouse pressed left at (1028, 251)
Screenshot: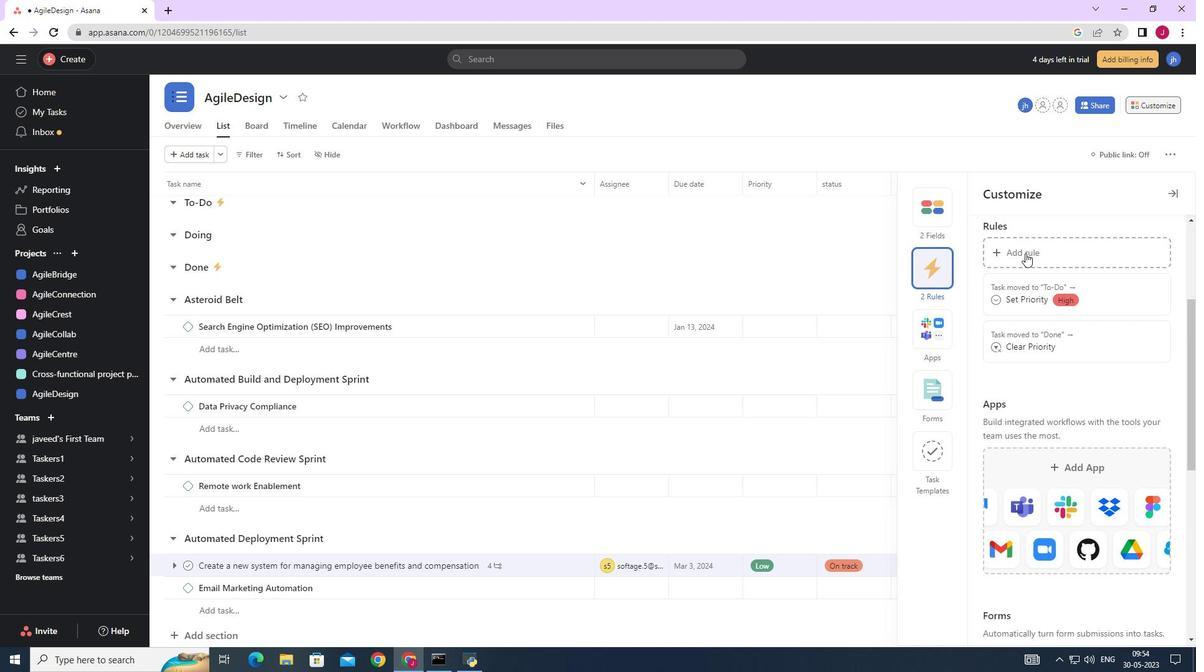 
Action: Mouse moved to (256, 187)
Screenshot: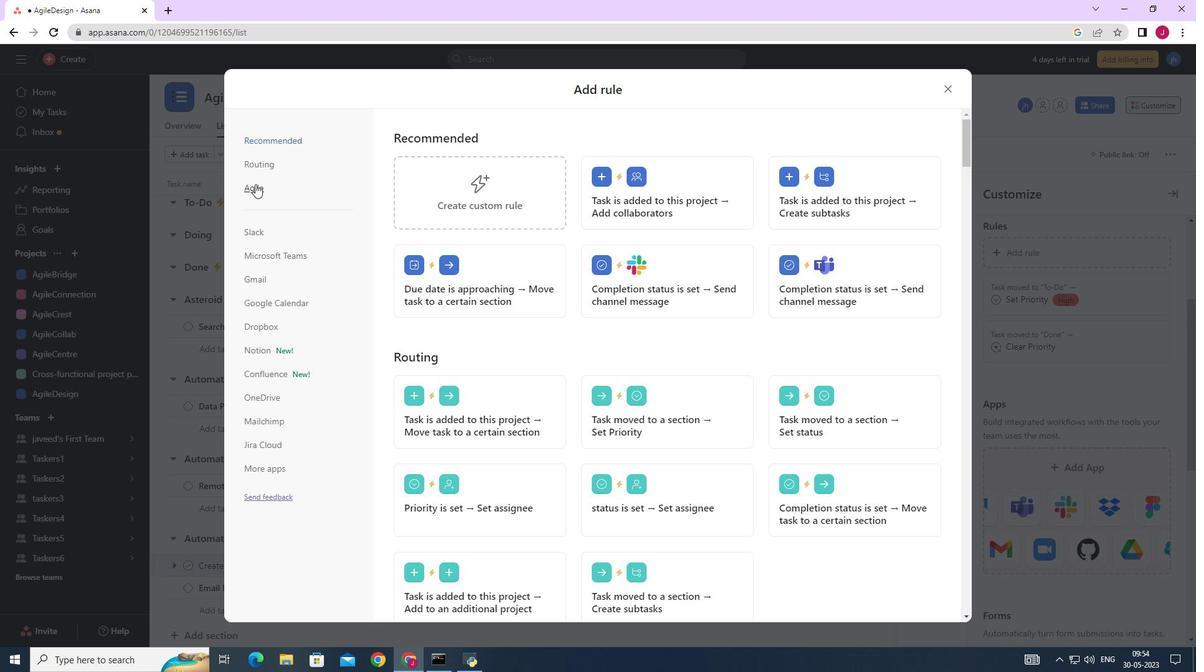 
Action: Mouse pressed left at (256, 187)
Screenshot: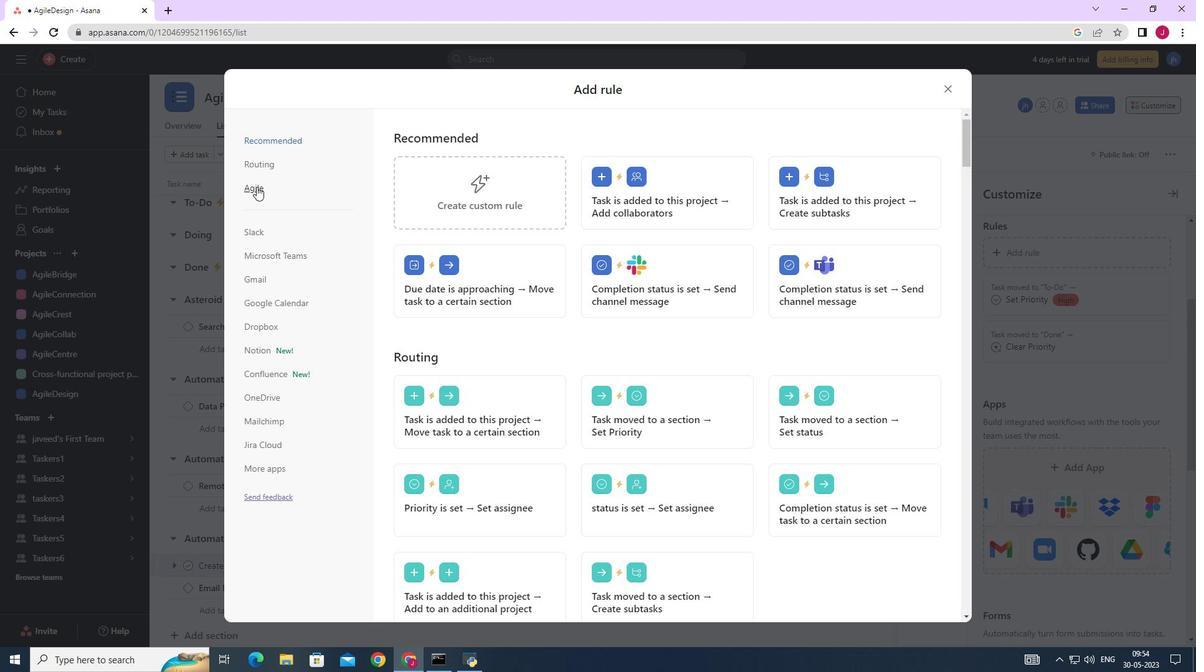 
Action: Mouse moved to (484, 195)
Screenshot: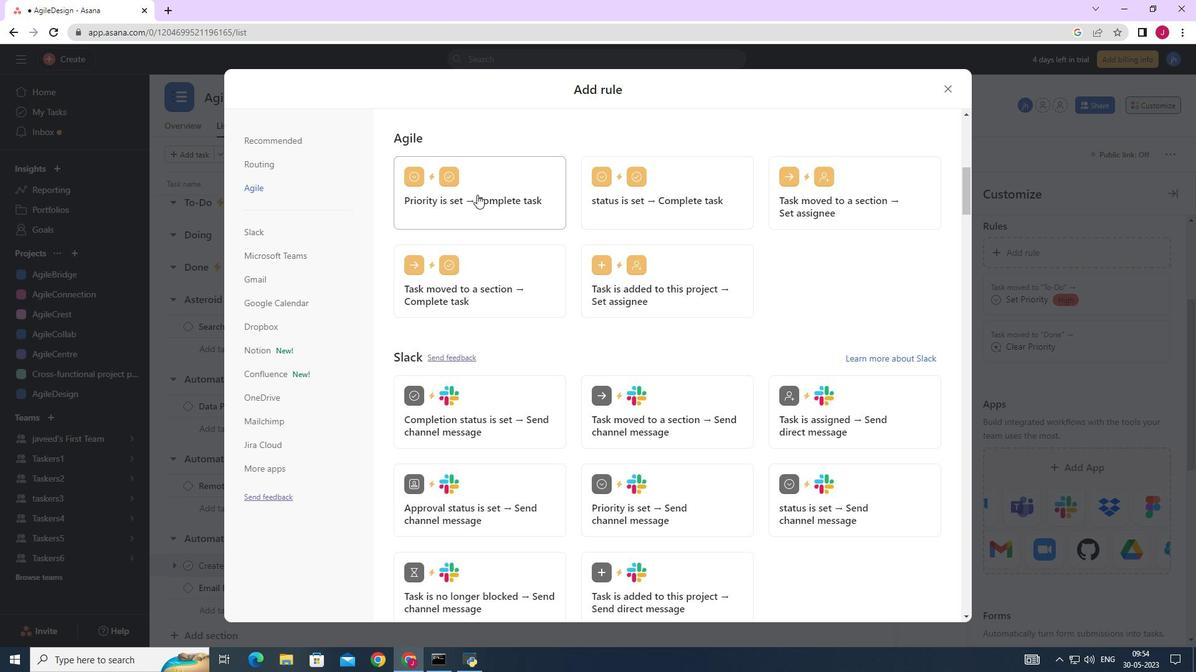 
Action: Mouse pressed left at (484, 195)
Screenshot: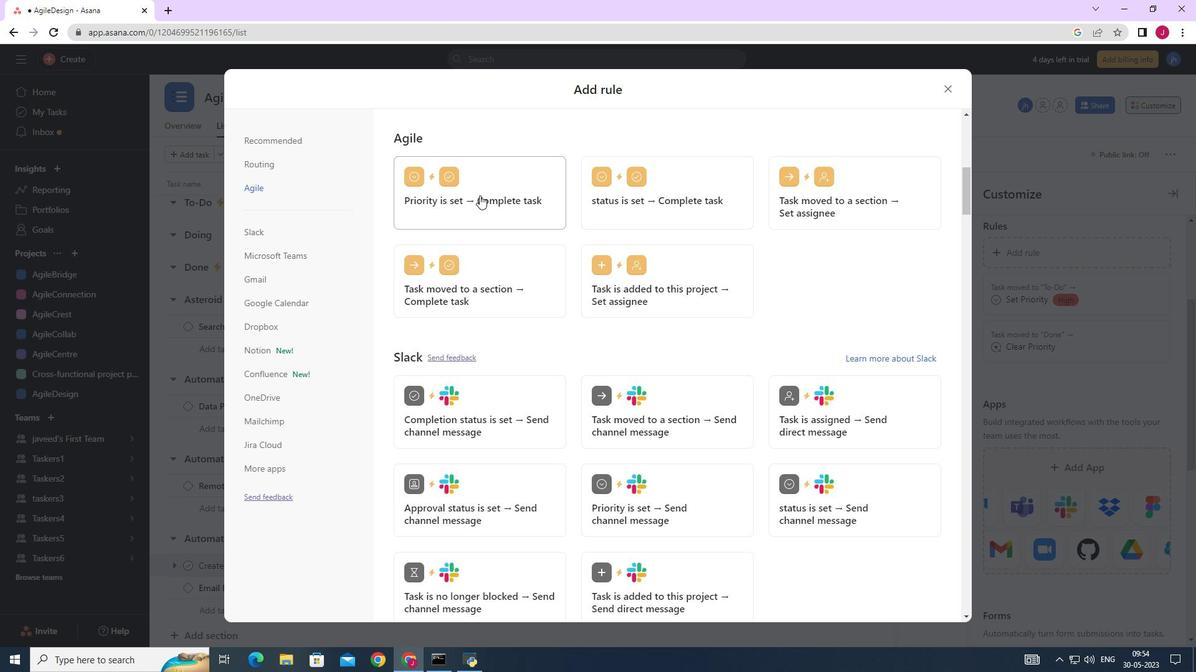 
Action: Mouse moved to (428, 326)
Screenshot: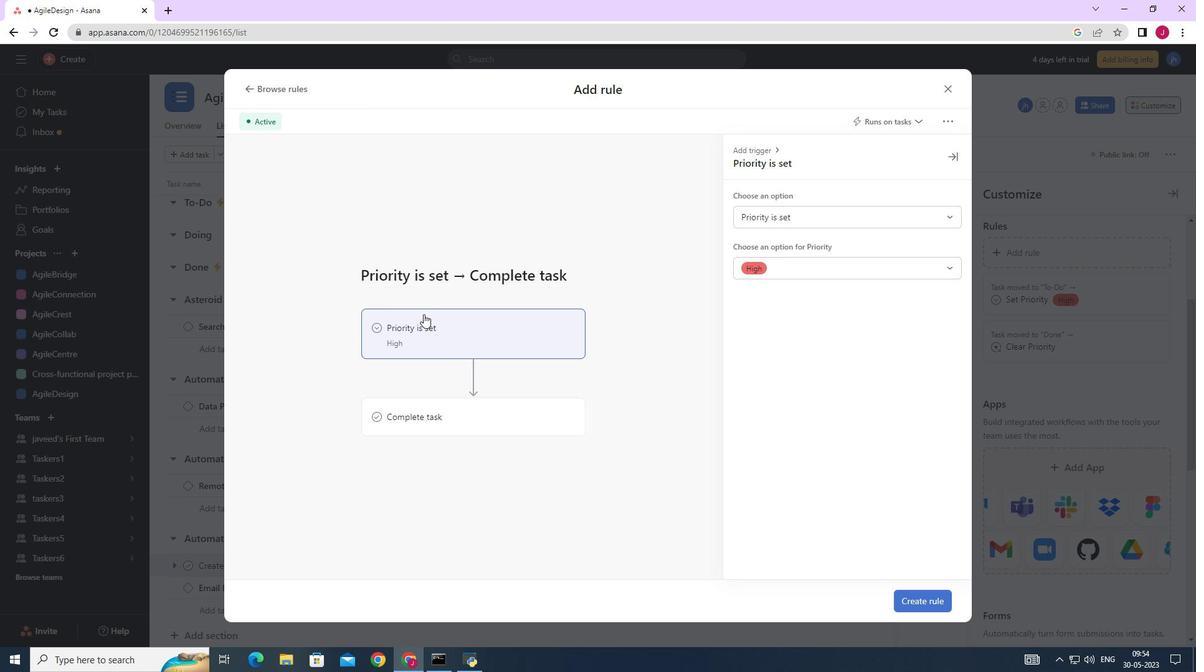 
Action: Mouse pressed left at (428, 326)
Screenshot: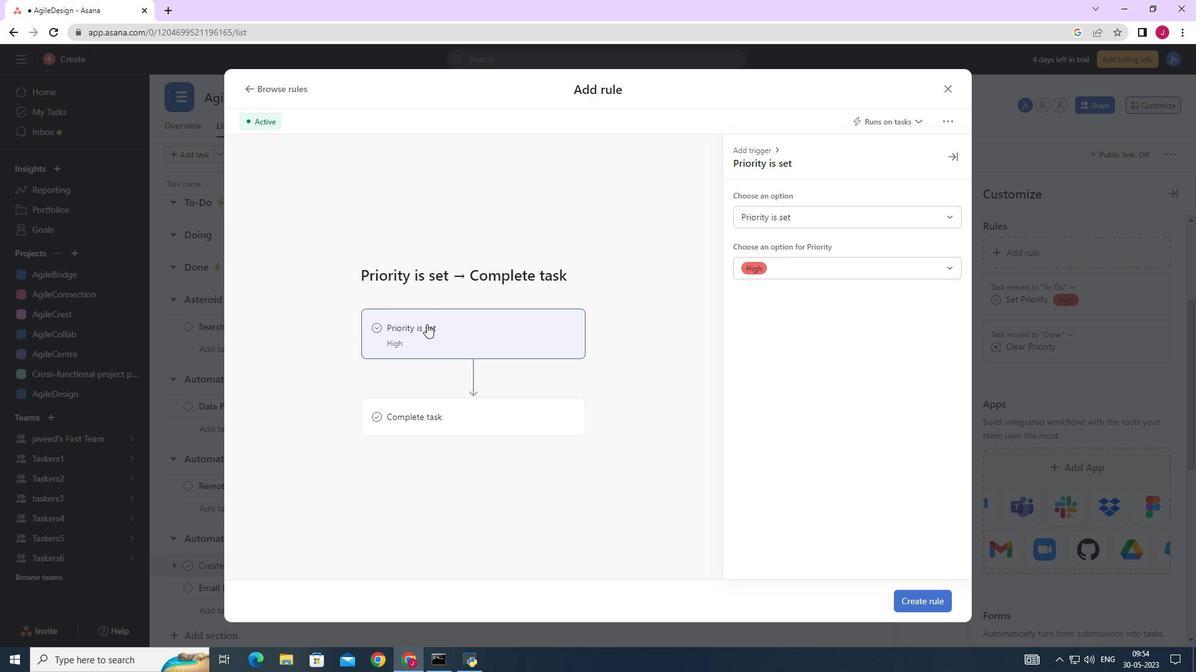 
Action: Mouse moved to (433, 334)
Screenshot: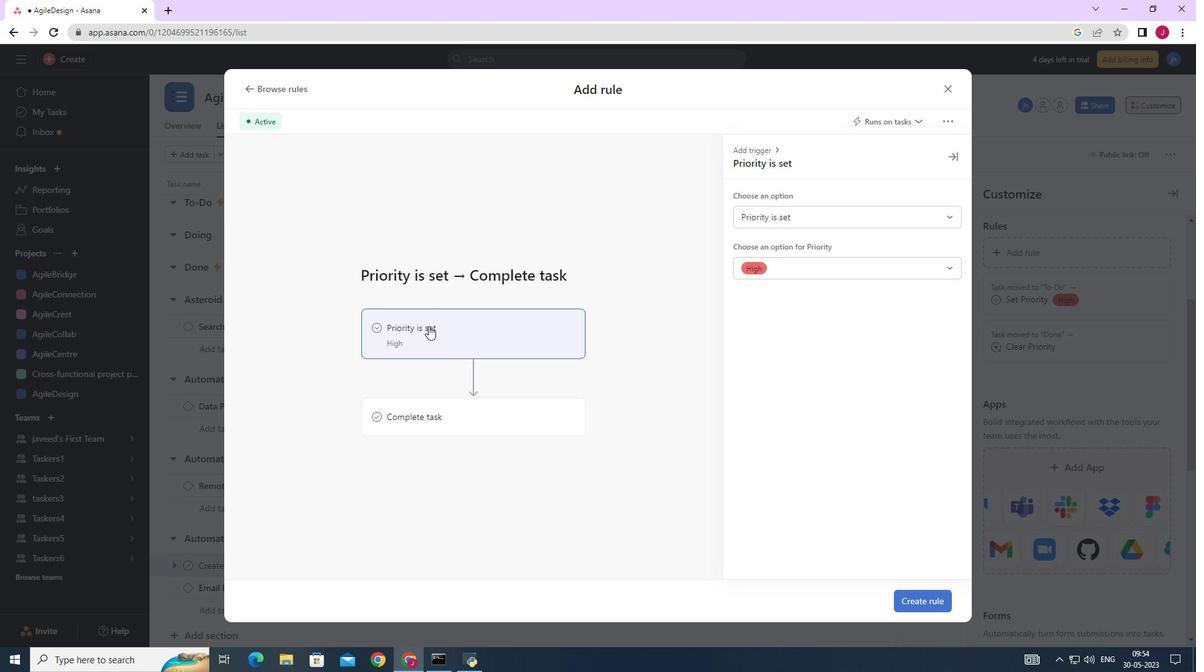
Action: Mouse pressed left at (433, 334)
Screenshot: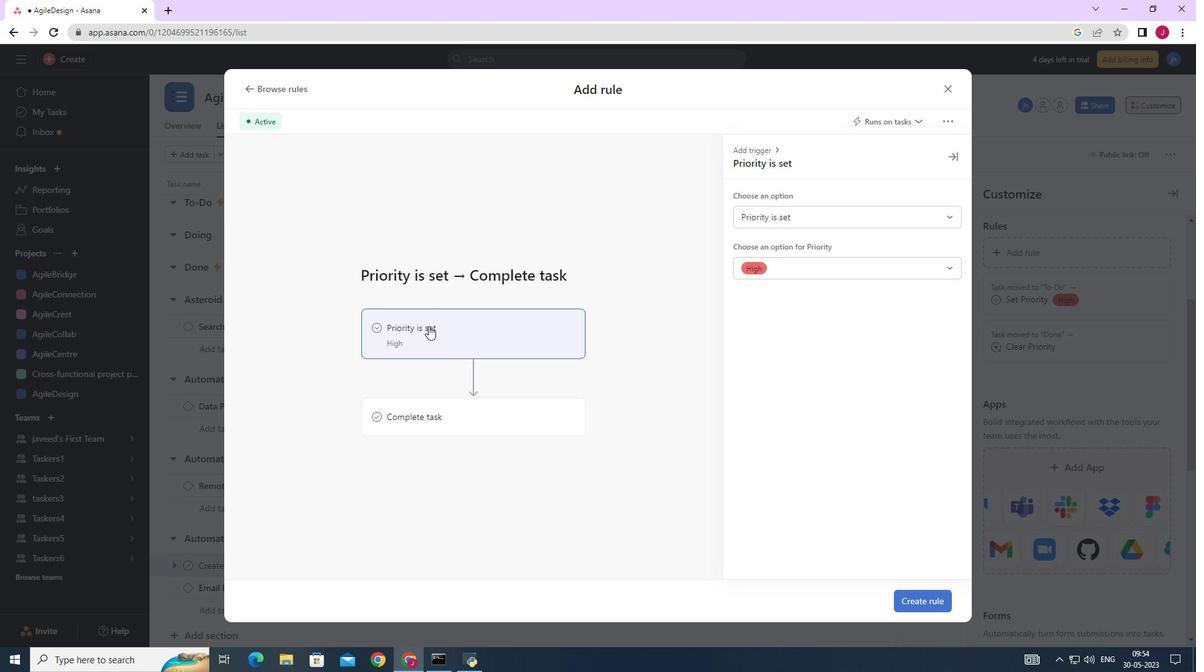 
Action: Mouse moved to (788, 213)
Screenshot: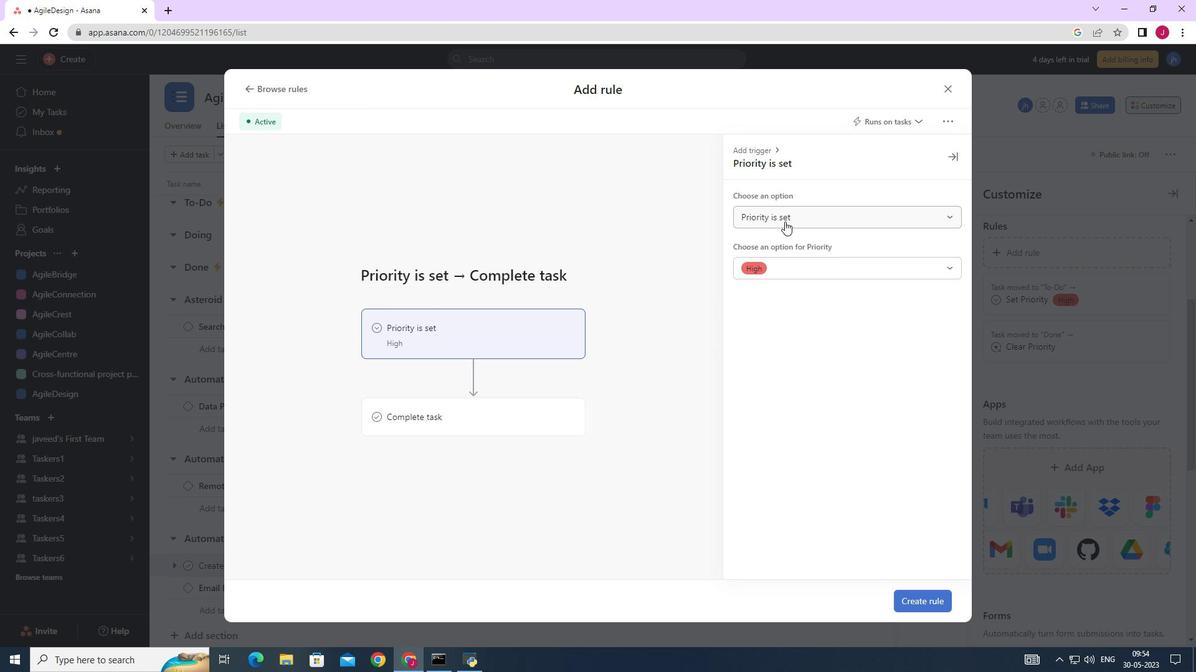
Action: Mouse pressed left at (788, 213)
Screenshot: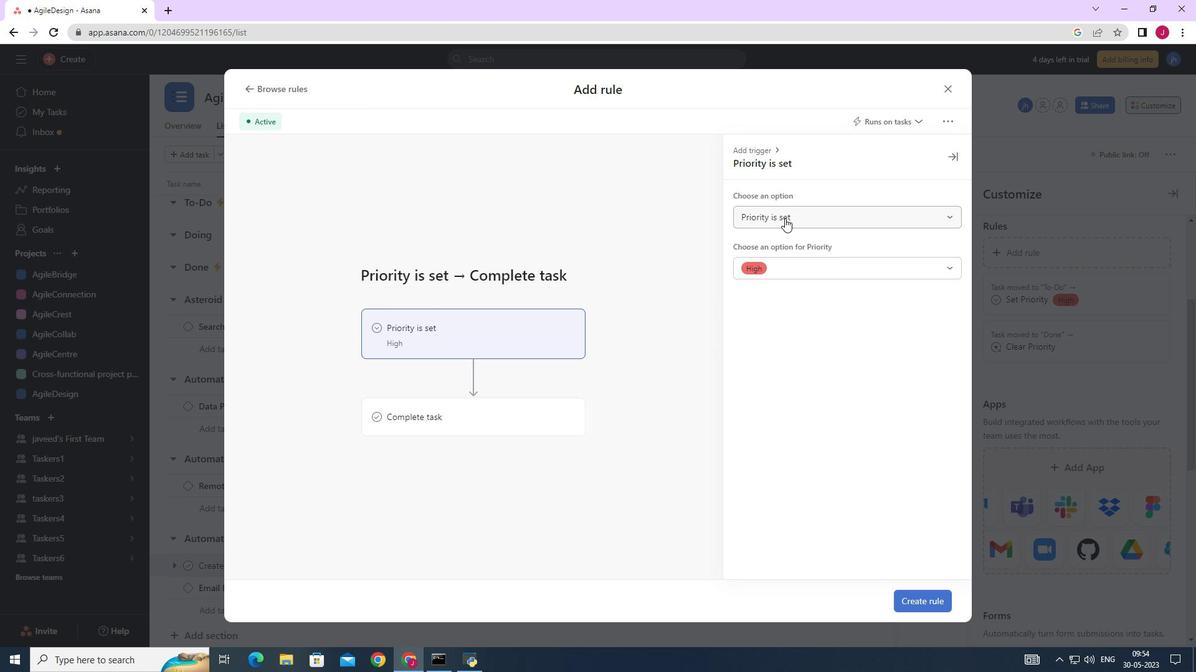 
Action: Mouse moved to (787, 266)
Screenshot: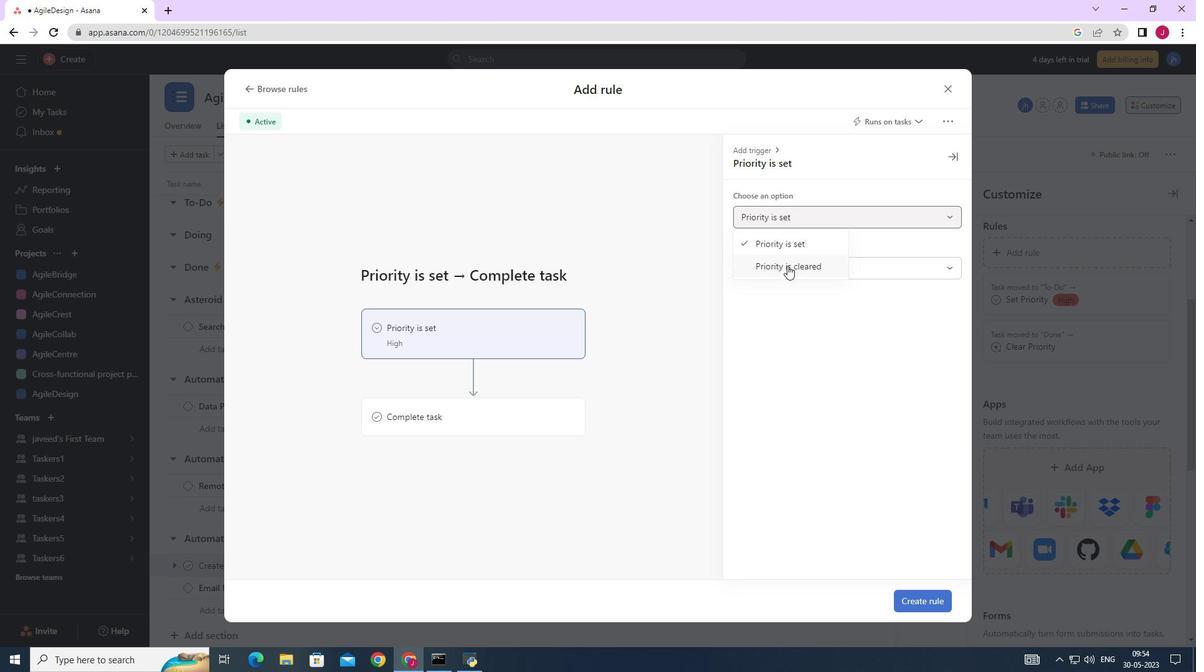 
Action: Mouse pressed left at (787, 266)
Screenshot: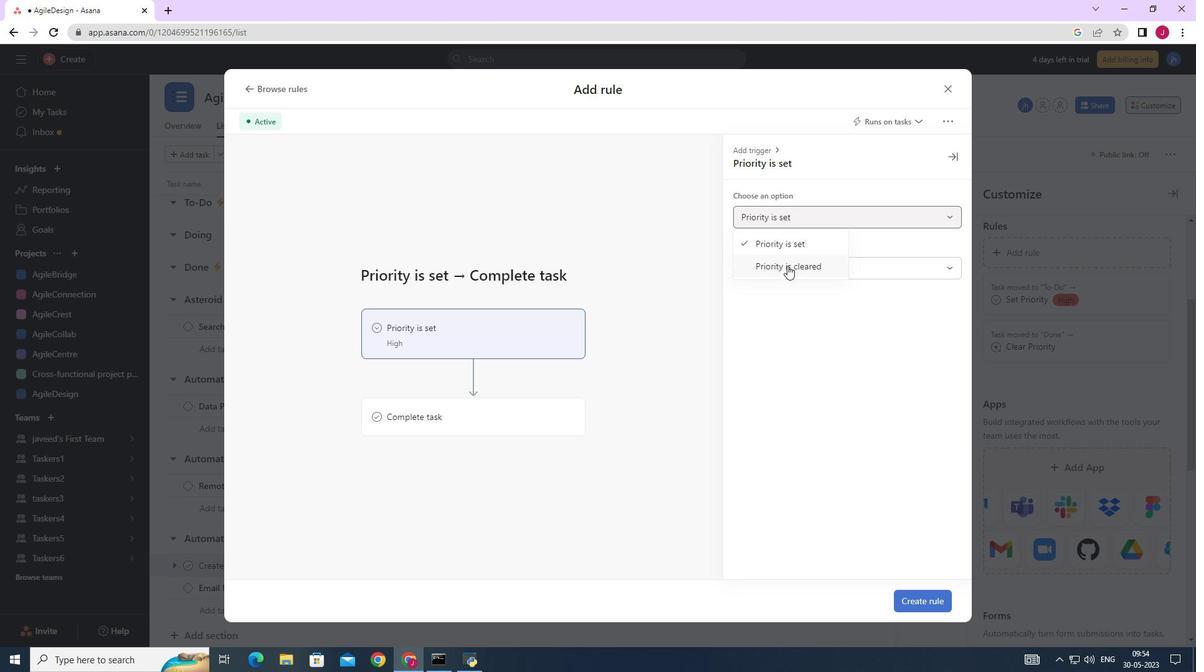 
Action: Mouse moved to (914, 601)
Screenshot: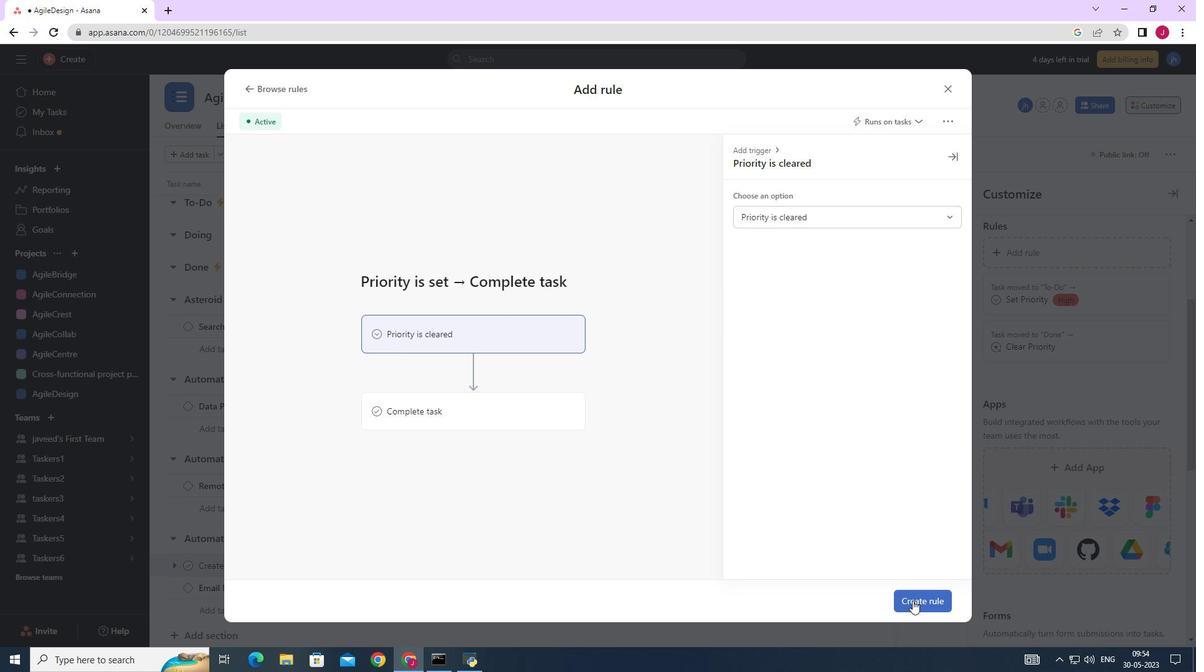 
Action: Mouse pressed left at (914, 601)
Screenshot: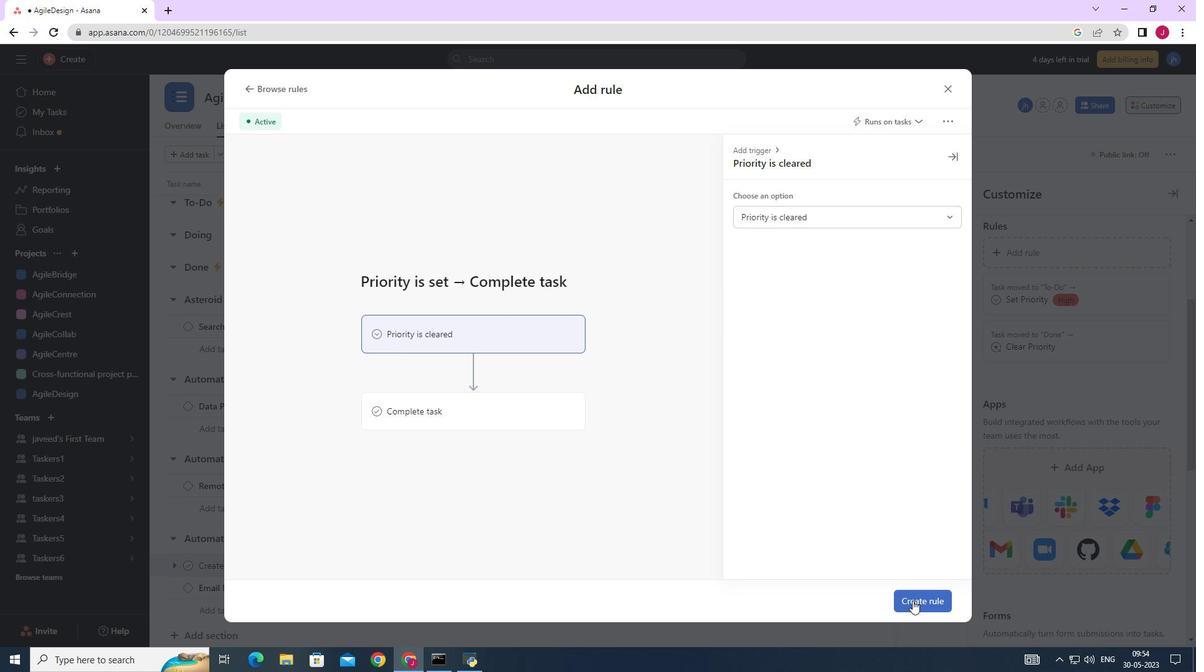 
Action: Mouse moved to (912, 598)
Screenshot: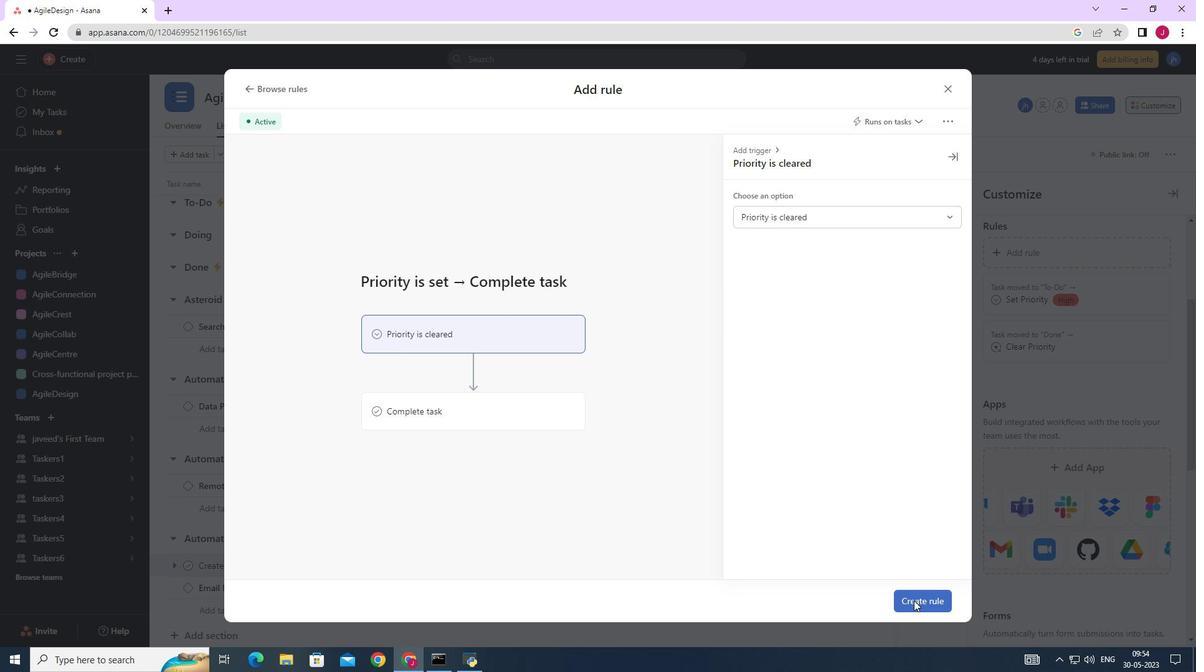 
